 Task: Open Card Sales Call Preparation in Board Social Media Community Building and Engagement to Workspace Content Marketing and add a team member Softage.1@softage.net, a label Yellow, a checklist Travel Planning, an attachment from your google drive, a color Yellow and finally, add a card description 'Conduct team training session on new product' and a comment 'Let us approach this task with an open mind and be willing to take risks to think outside the box.'. Add a start date 'Jan 09, 1900' with a due date 'Jan 16, 1900'
Action: Mouse moved to (61, 281)
Screenshot: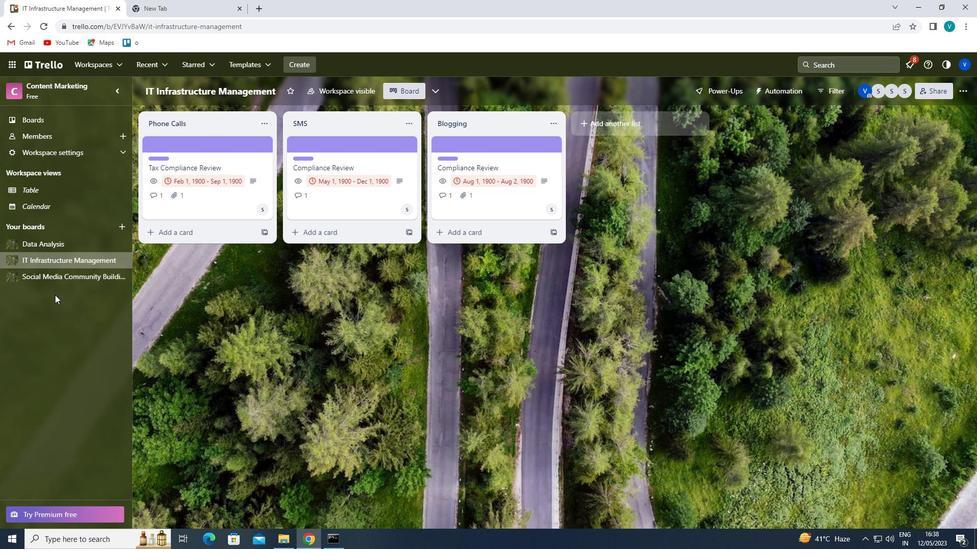 
Action: Mouse pressed left at (61, 281)
Screenshot: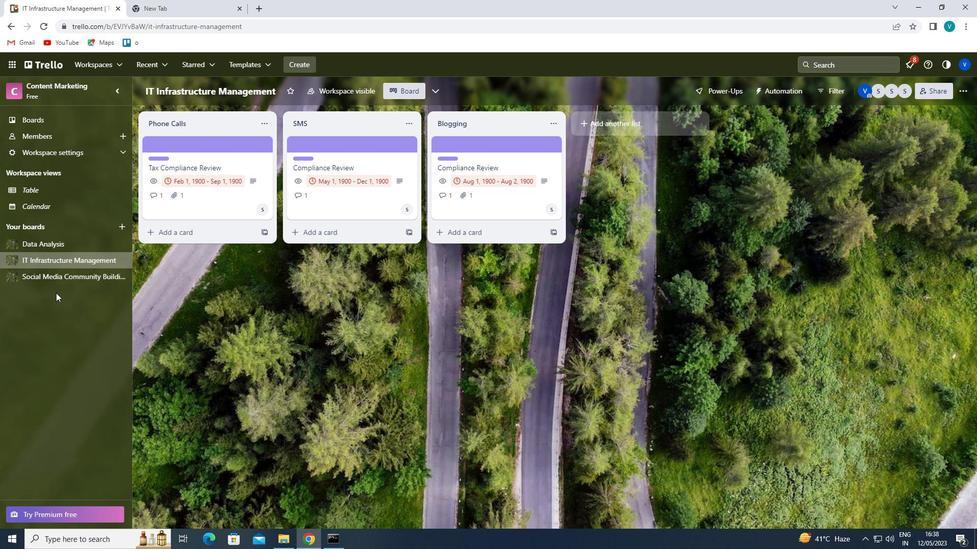 
Action: Mouse moved to (467, 147)
Screenshot: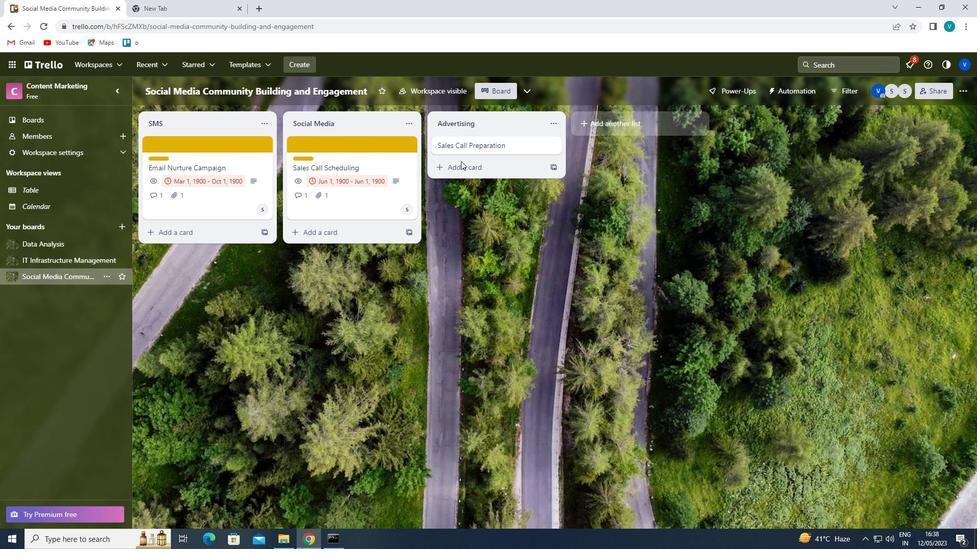 
Action: Mouse pressed left at (467, 147)
Screenshot: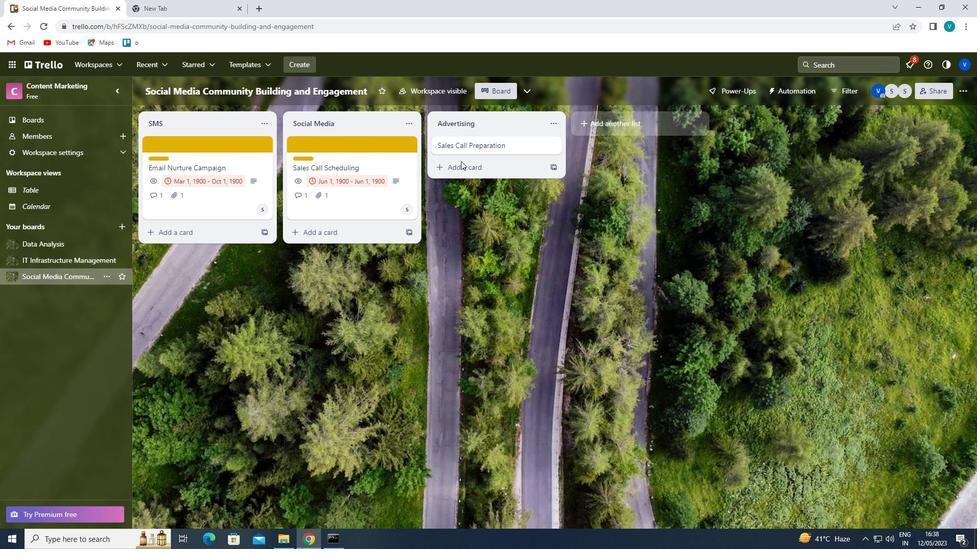 
Action: Mouse moved to (654, 182)
Screenshot: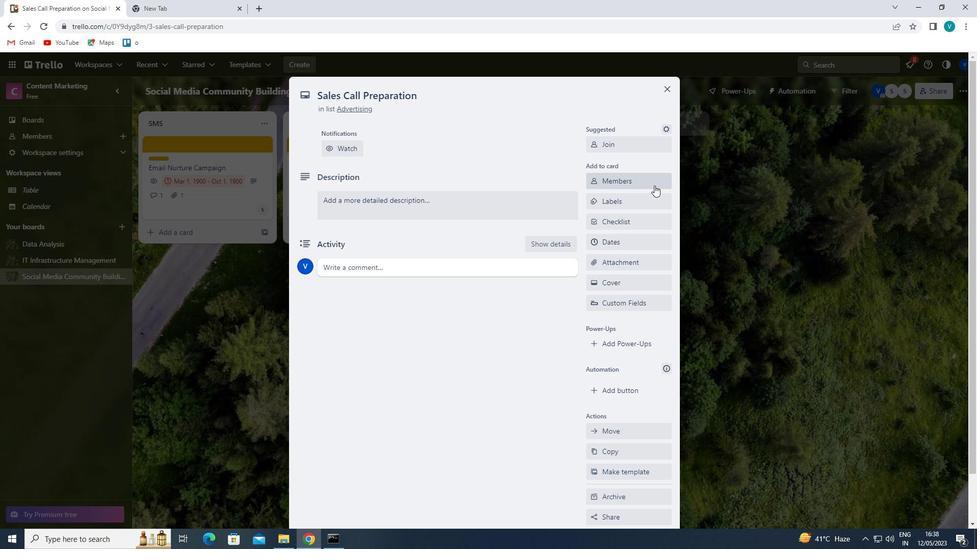 
Action: Mouse pressed left at (654, 182)
Screenshot: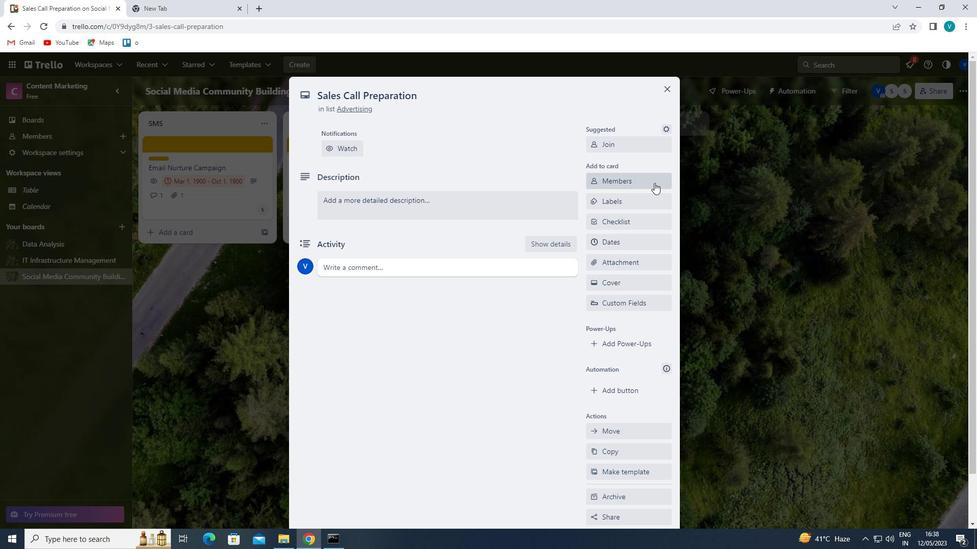 
Action: Mouse moved to (642, 229)
Screenshot: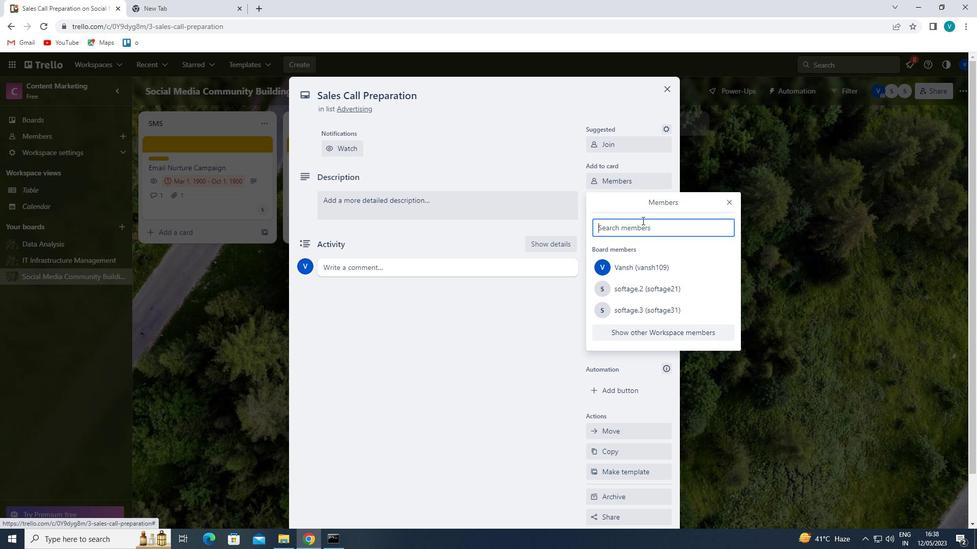 
Action: Mouse pressed left at (642, 229)
Screenshot: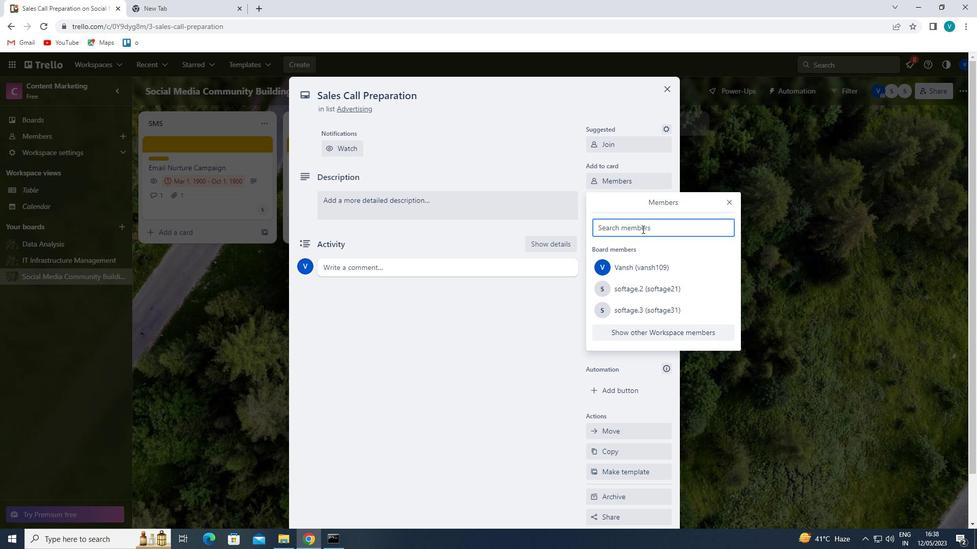 
Action: Key pressed <Key.shift>SOFTAGE
Screenshot: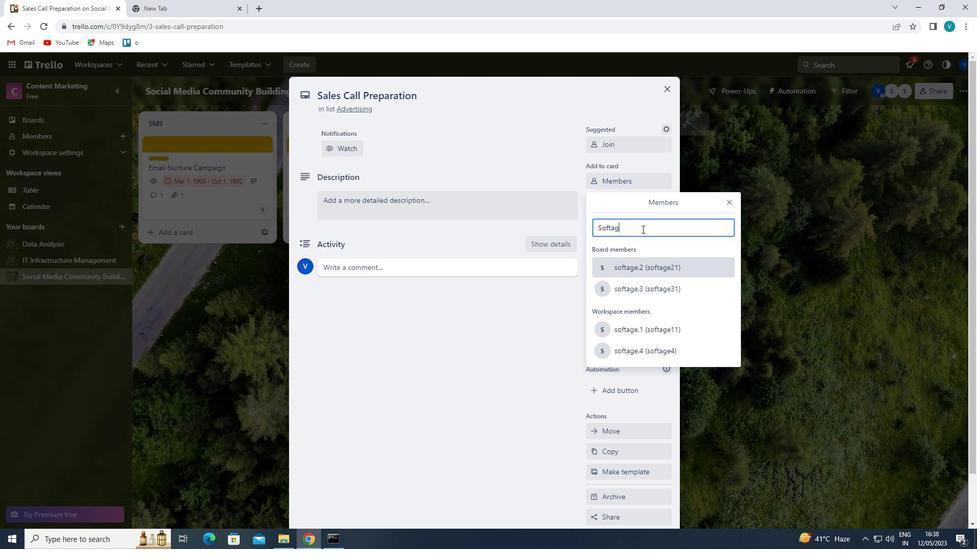 
Action: Mouse moved to (637, 330)
Screenshot: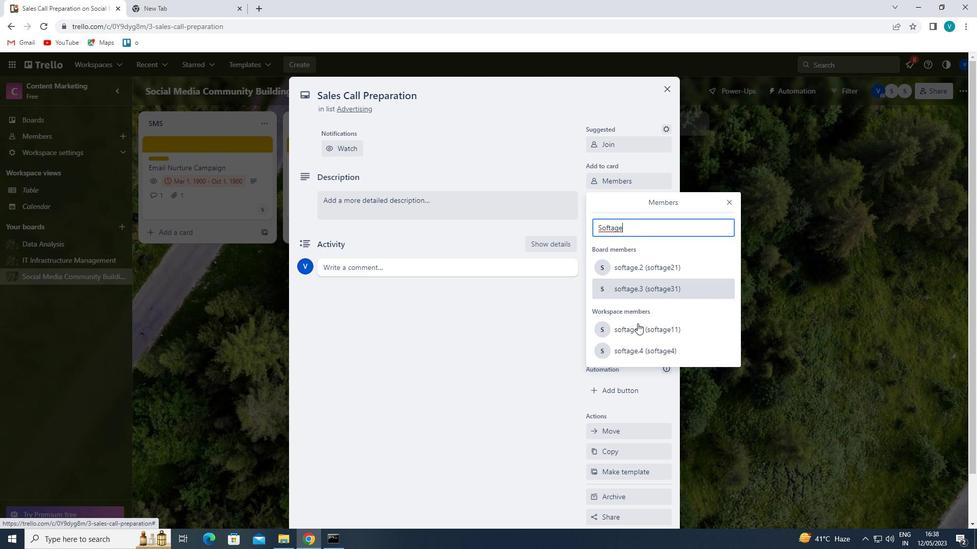 
Action: Mouse pressed left at (637, 330)
Screenshot: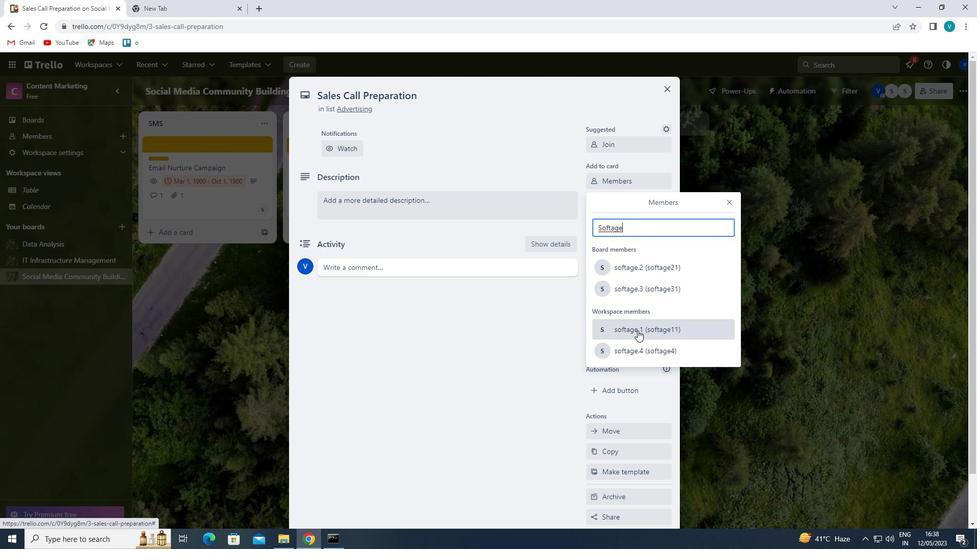 
Action: Mouse moved to (732, 199)
Screenshot: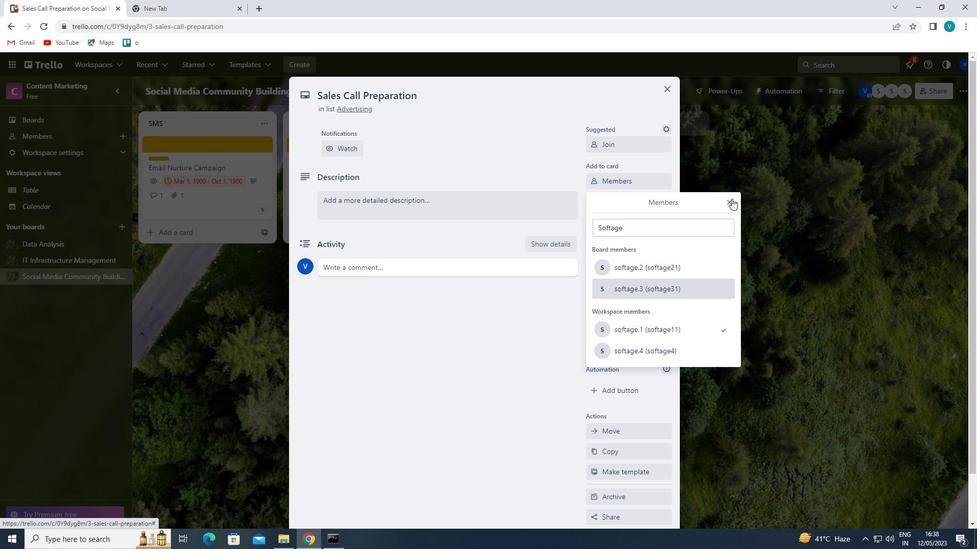 
Action: Mouse pressed left at (732, 199)
Screenshot: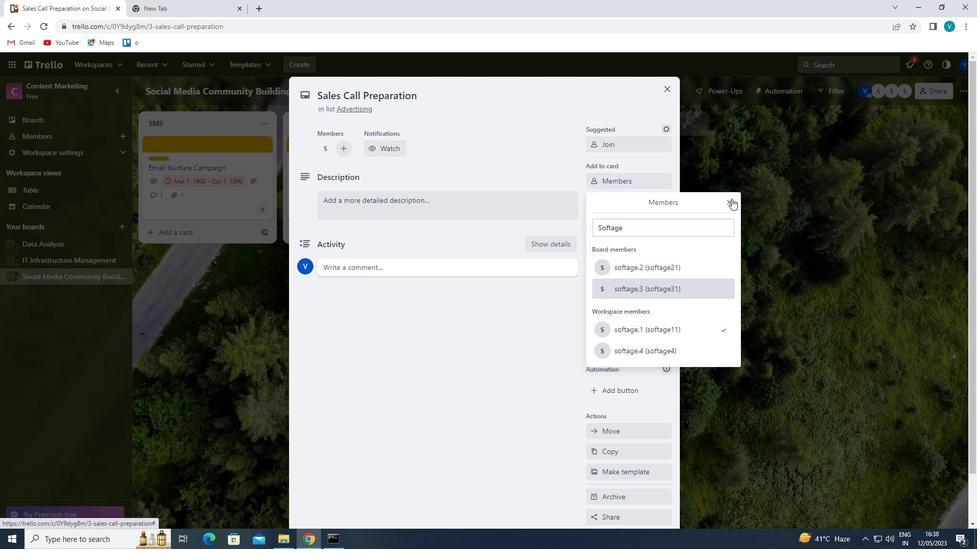 
Action: Mouse moved to (635, 204)
Screenshot: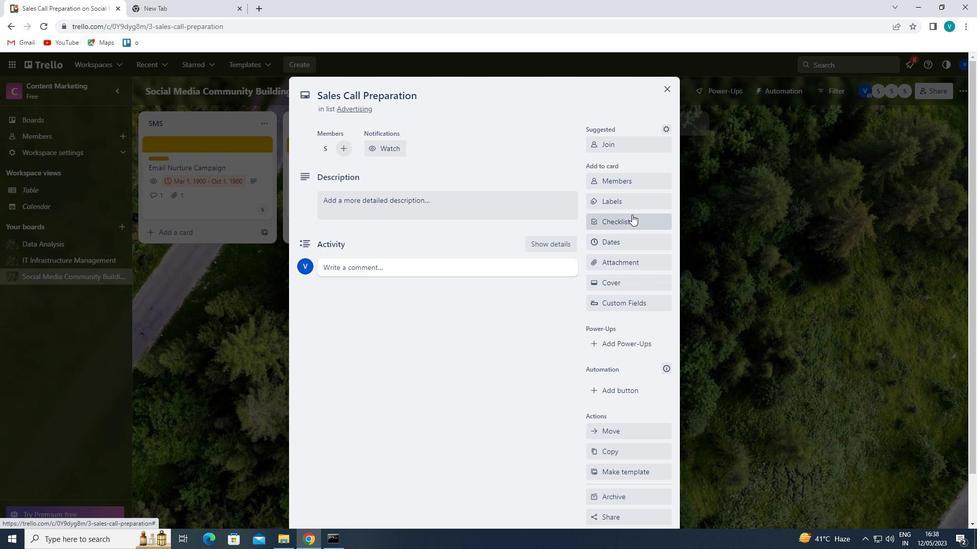 
Action: Mouse pressed left at (635, 204)
Screenshot: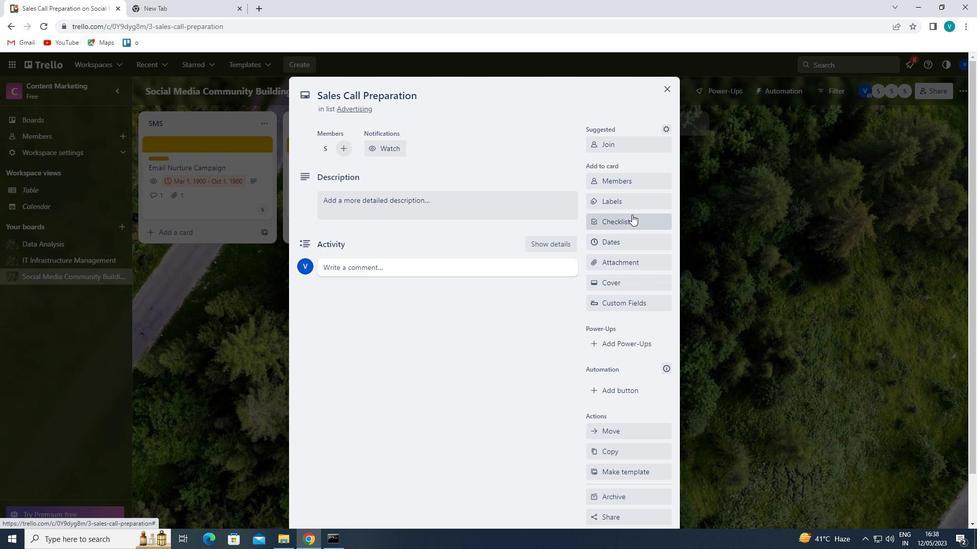 
Action: Mouse moved to (629, 297)
Screenshot: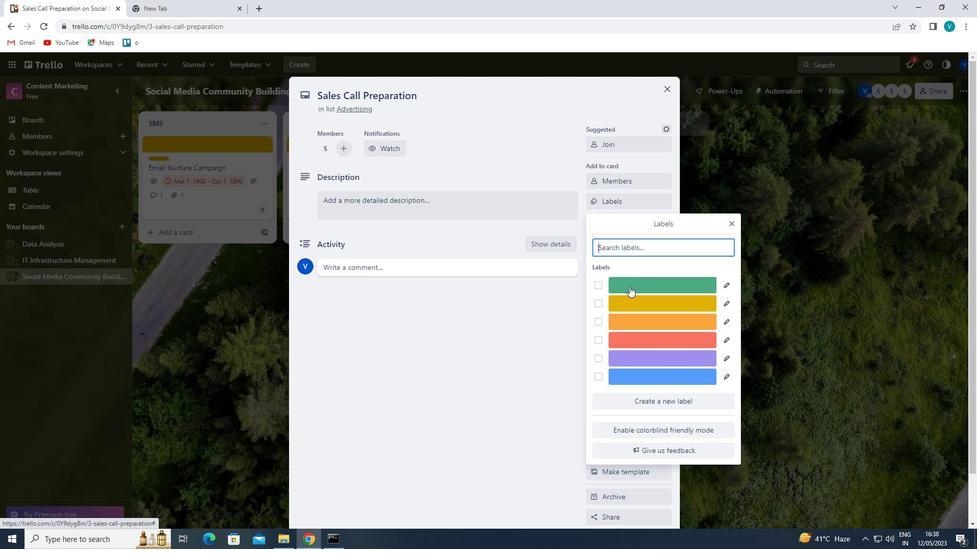 
Action: Mouse pressed left at (629, 297)
Screenshot: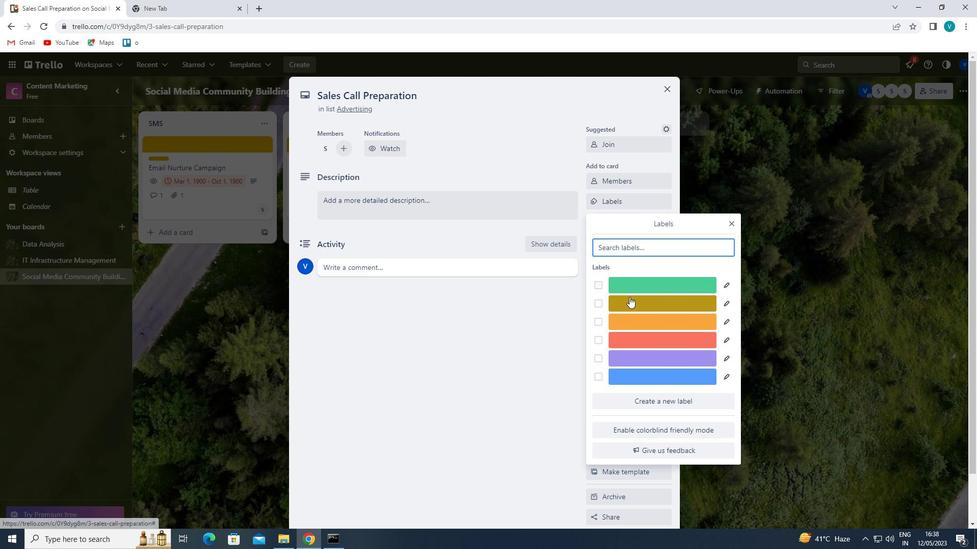 
Action: Mouse moved to (732, 223)
Screenshot: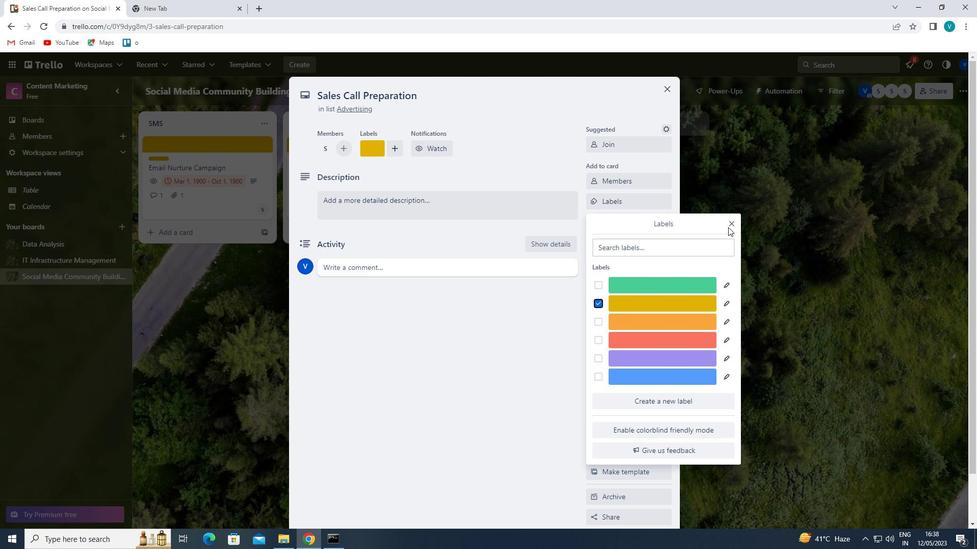 
Action: Mouse pressed left at (732, 223)
Screenshot: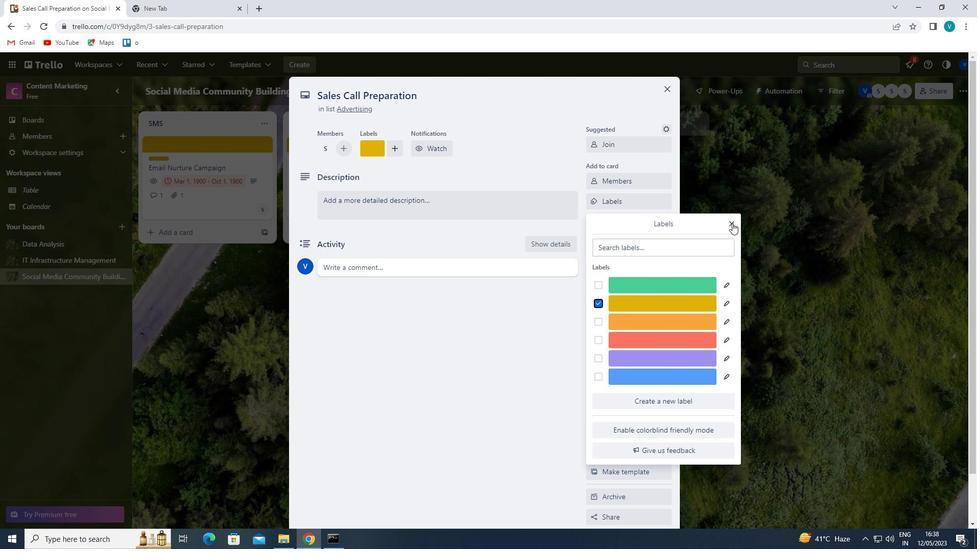 
Action: Mouse moved to (633, 225)
Screenshot: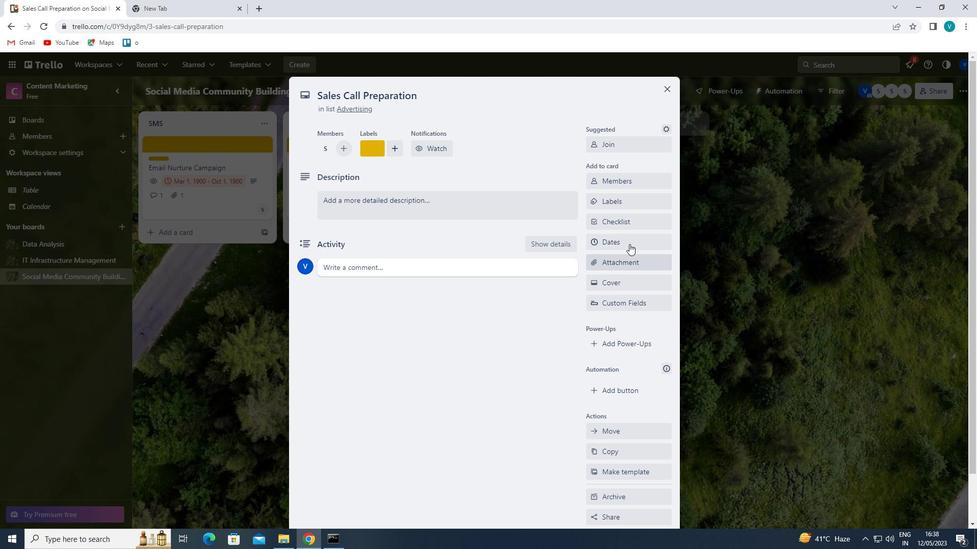 
Action: Mouse pressed left at (633, 225)
Screenshot: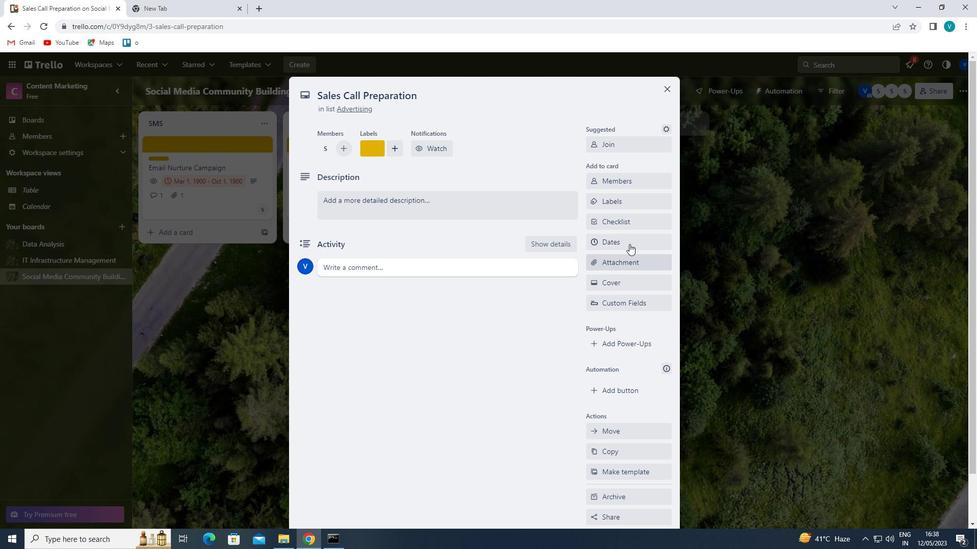 
Action: Mouse moved to (637, 239)
Screenshot: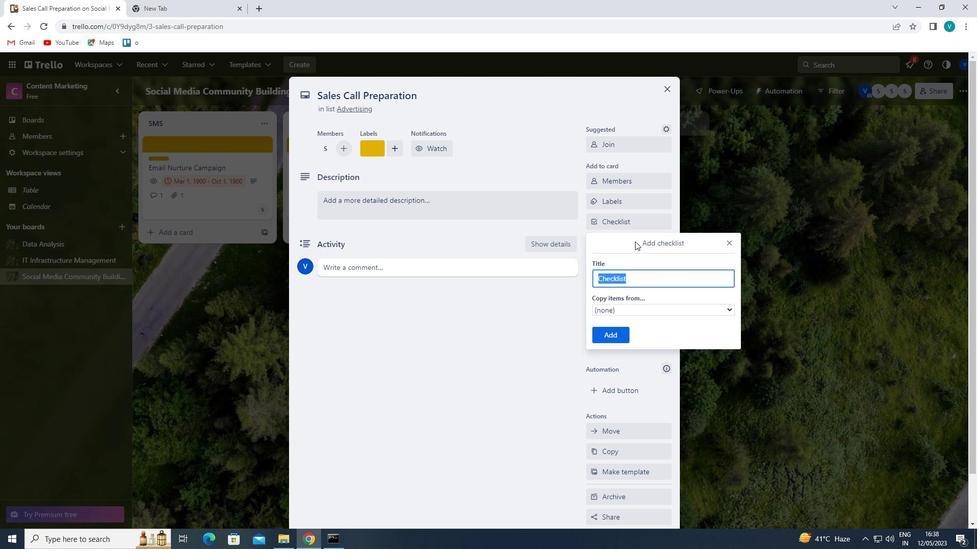 
Action: Key pressed <Key.shift>TRAVE
Screenshot: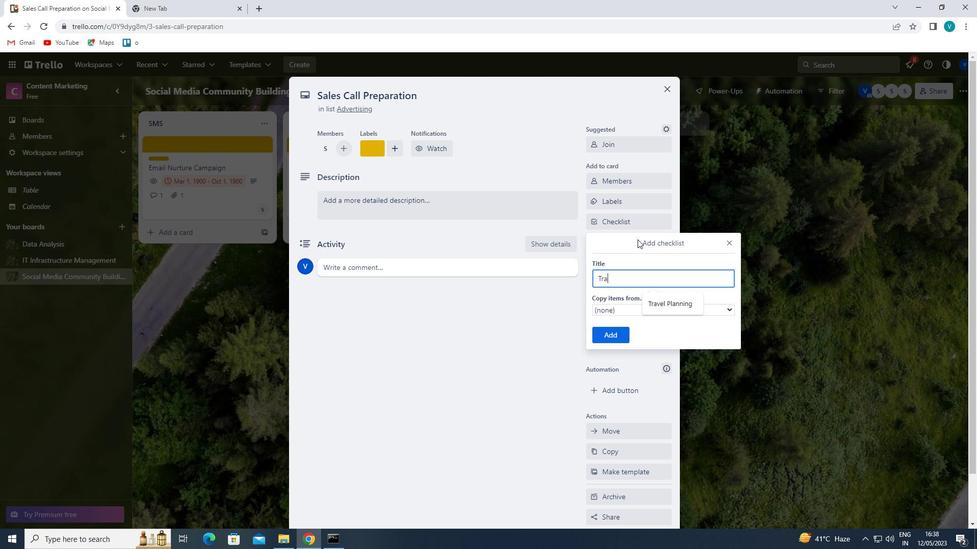
Action: Mouse moved to (658, 302)
Screenshot: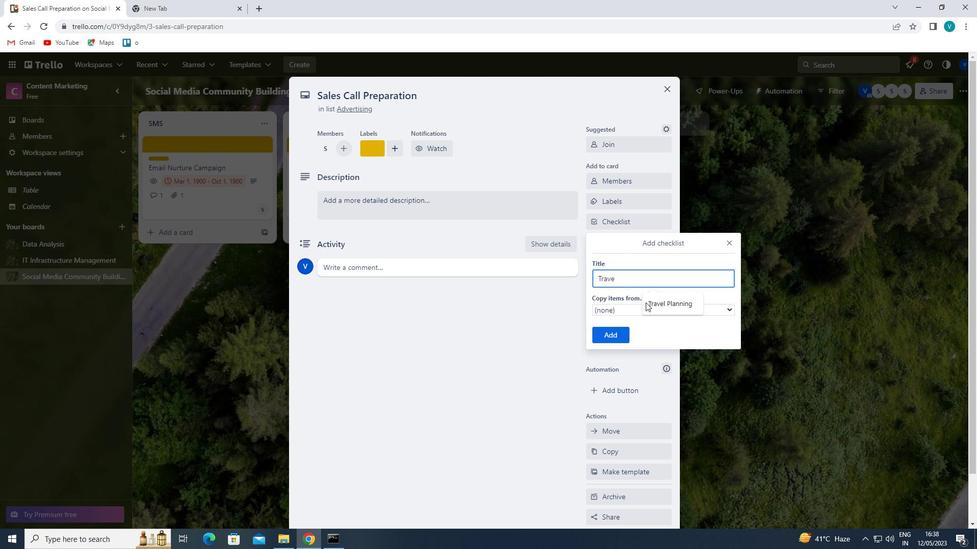 
Action: Mouse pressed left at (658, 302)
Screenshot: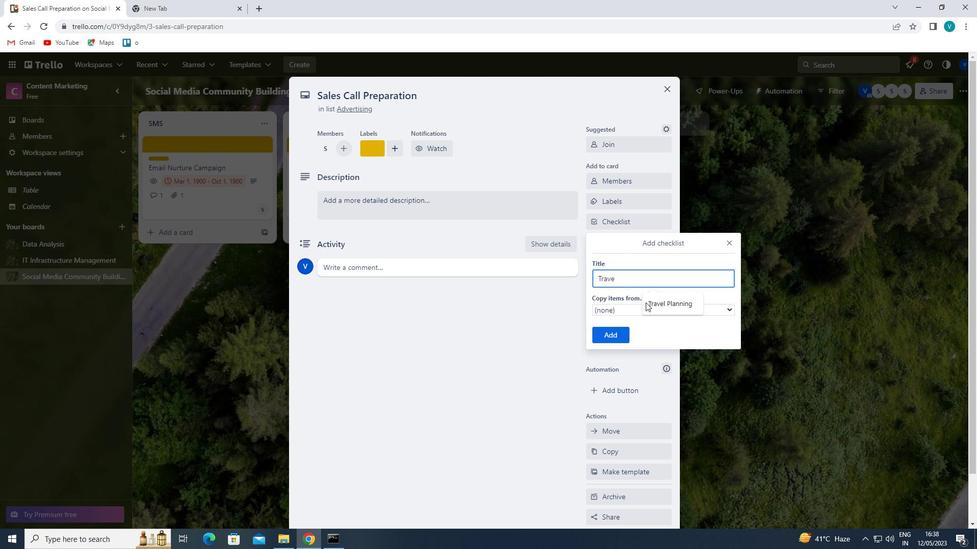
Action: Mouse moved to (621, 334)
Screenshot: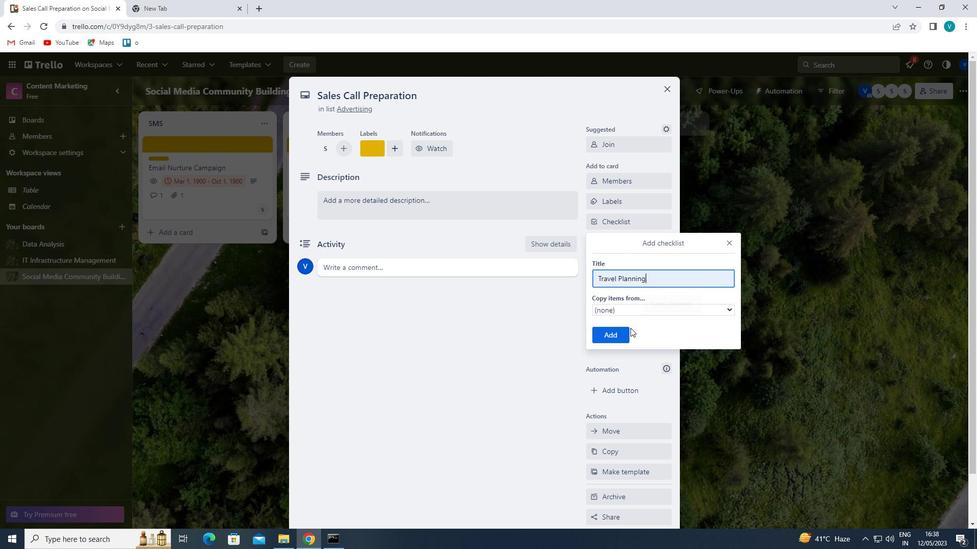 
Action: Mouse pressed left at (621, 334)
Screenshot: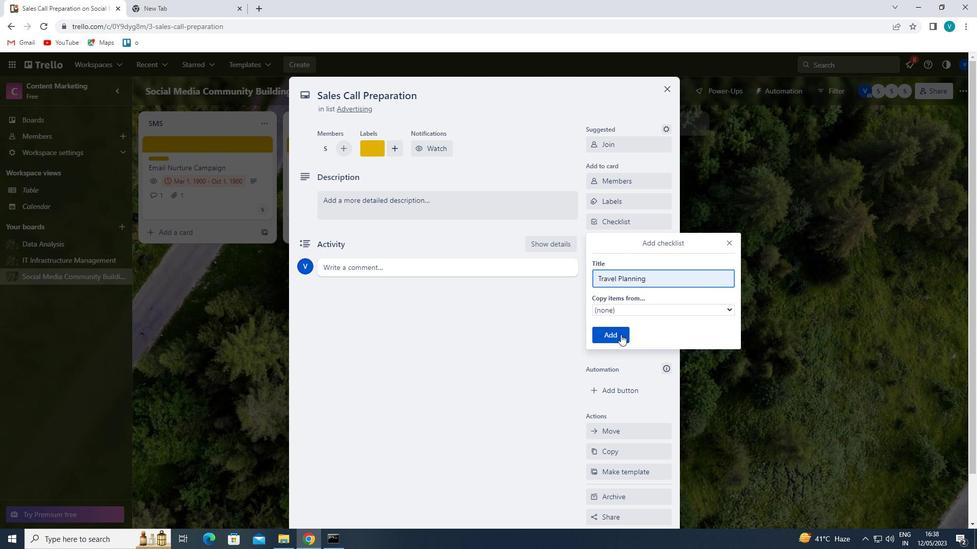 
Action: Mouse moved to (628, 265)
Screenshot: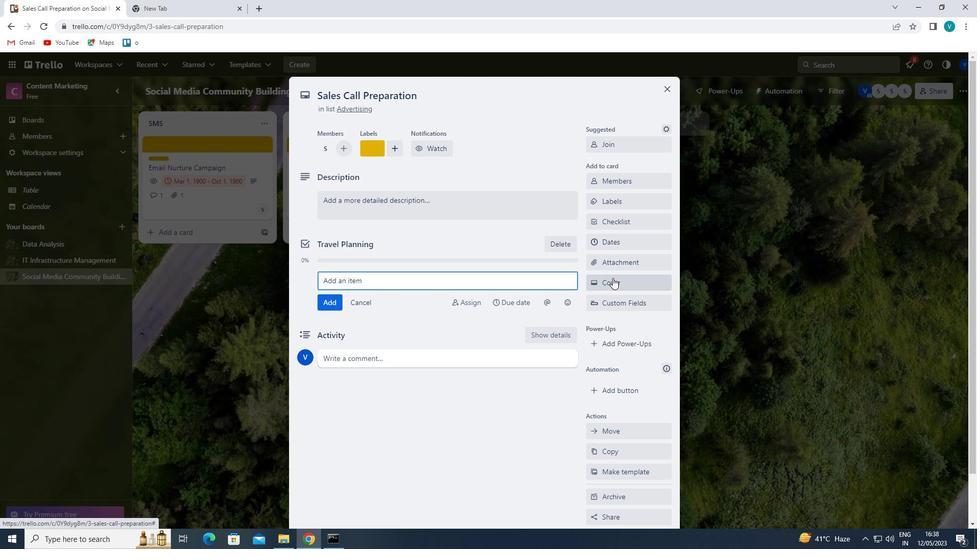 
Action: Mouse pressed left at (628, 265)
Screenshot: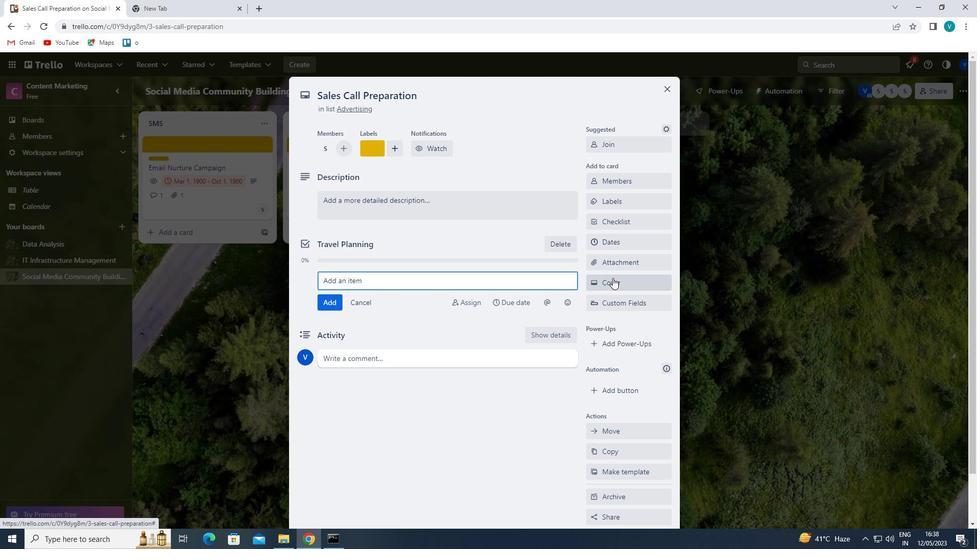
Action: Mouse moved to (621, 341)
Screenshot: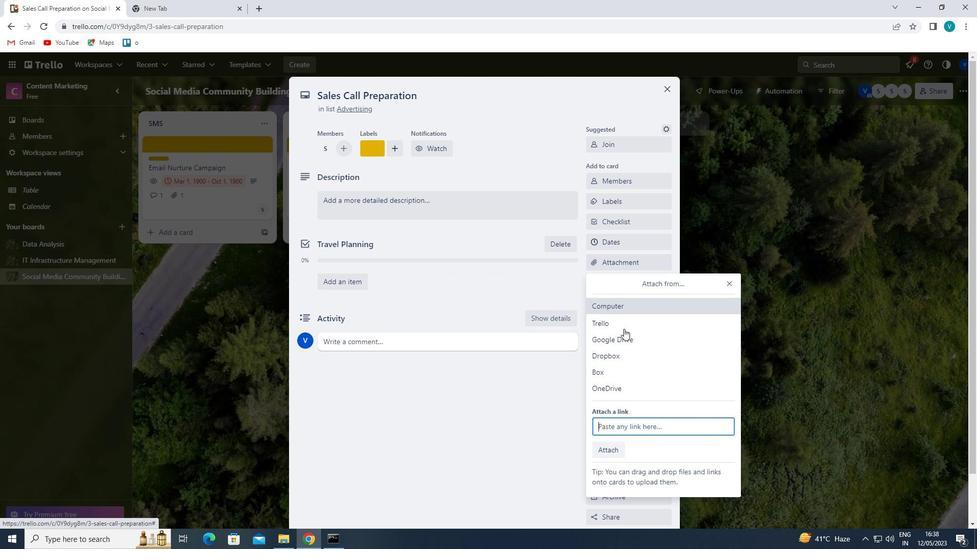 
Action: Mouse pressed left at (621, 341)
Screenshot: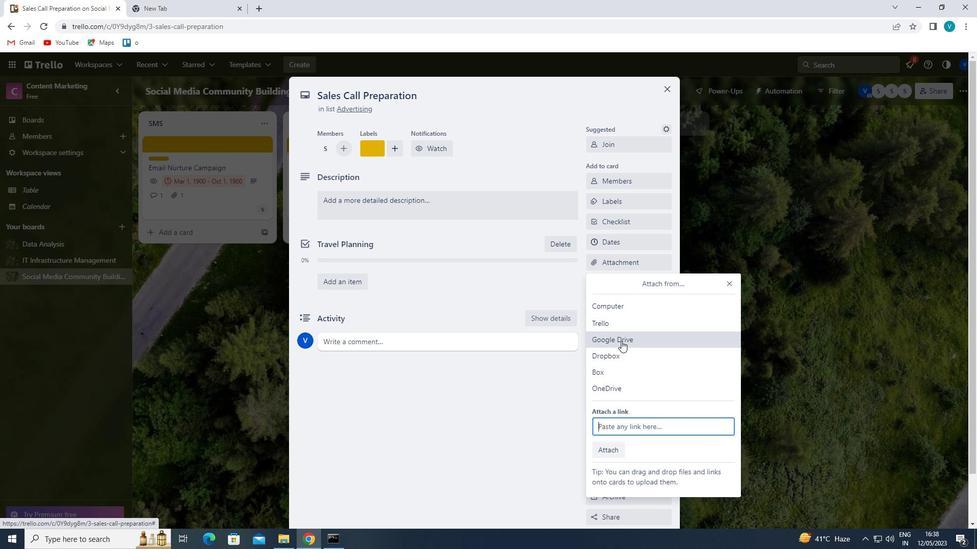 
Action: Mouse moved to (557, 277)
Screenshot: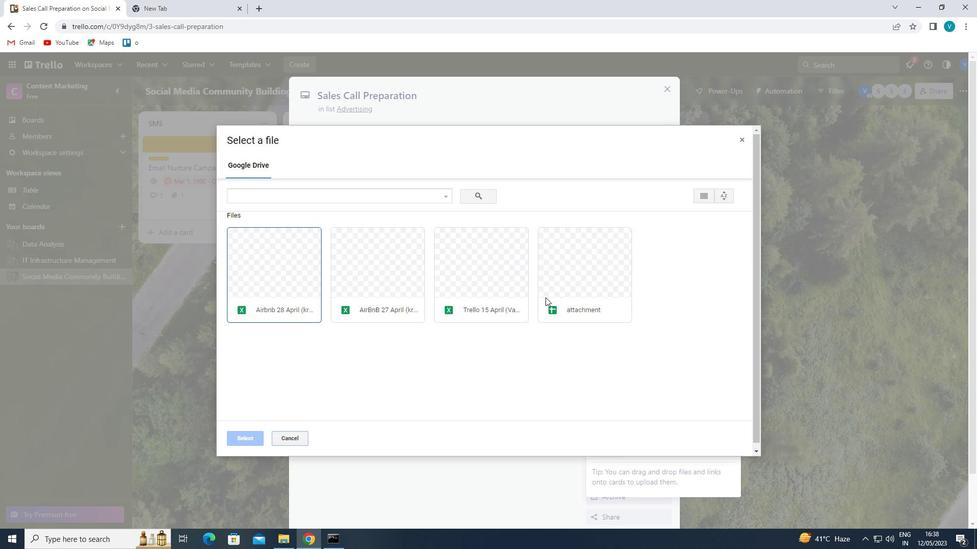 
Action: Mouse pressed left at (557, 277)
Screenshot: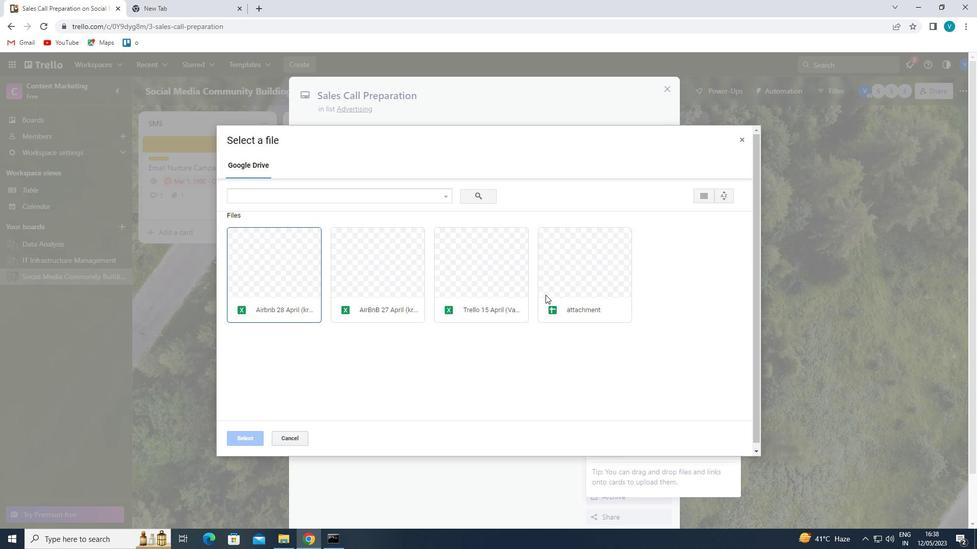 
Action: Mouse moved to (253, 434)
Screenshot: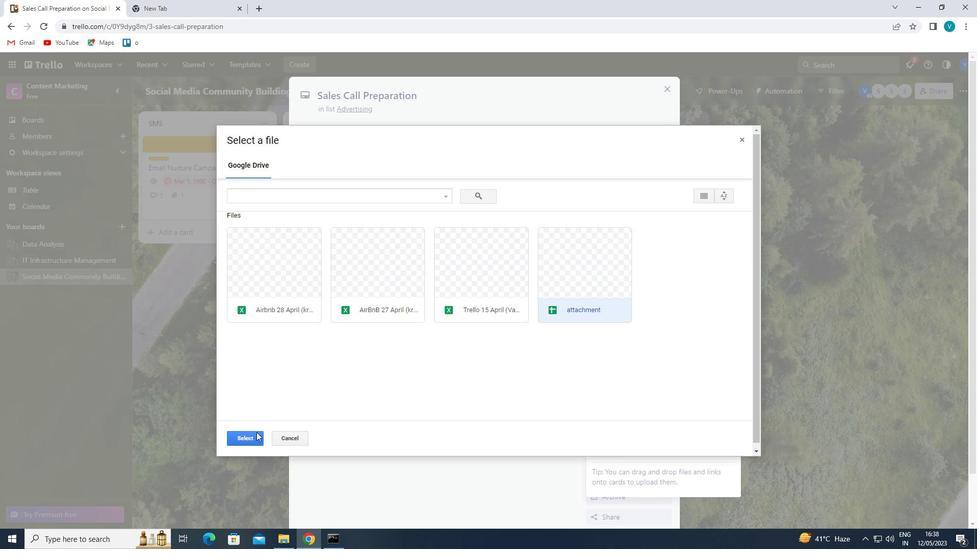 
Action: Mouse pressed left at (253, 434)
Screenshot: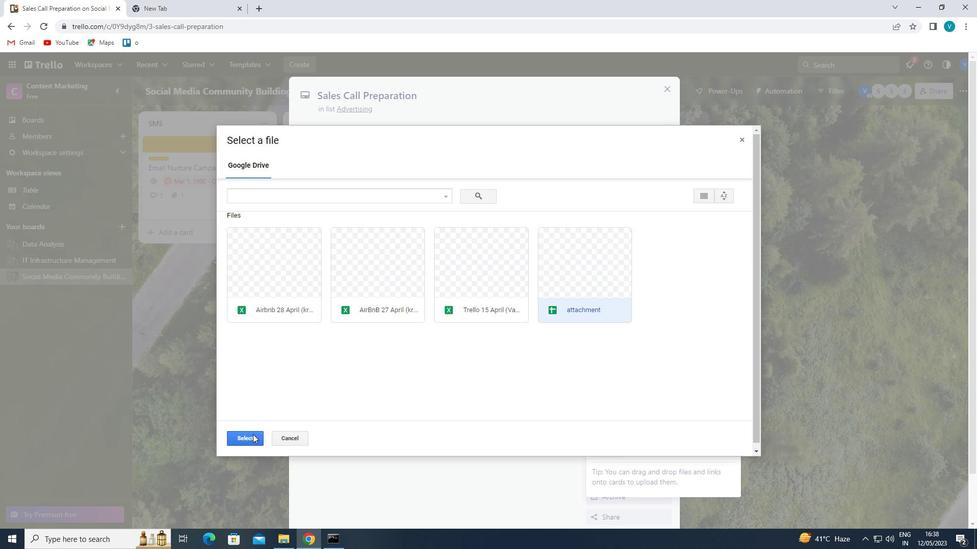 
Action: Mouse moved to (619, 284)
Screenshot: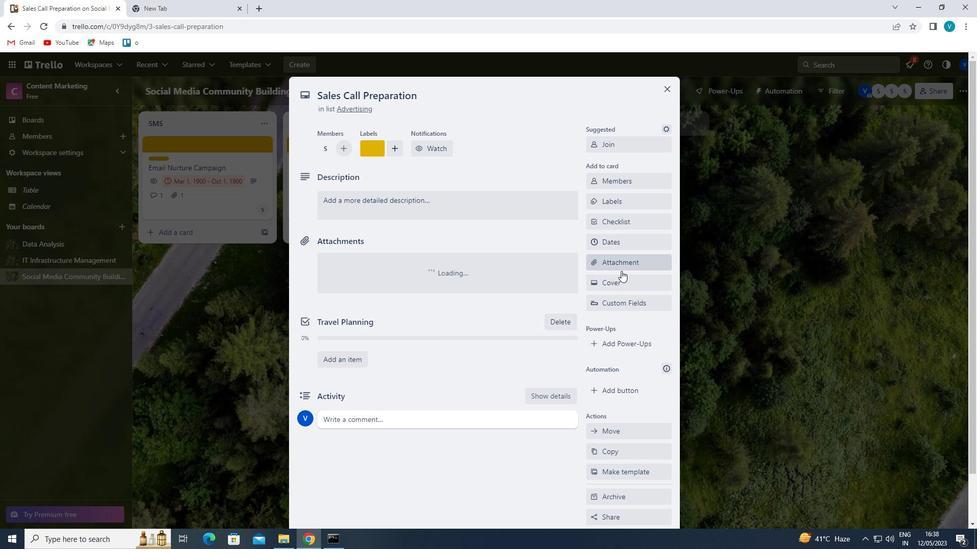 
Action: Mouse pressed left at (619, 284)
Screenshot: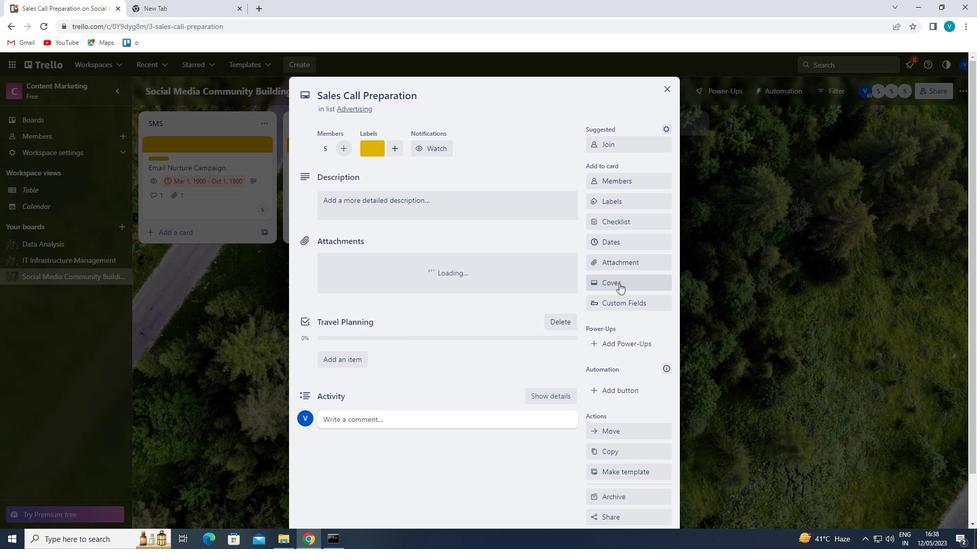 
Action: Mouse moved to (634, 326)
Screenshot: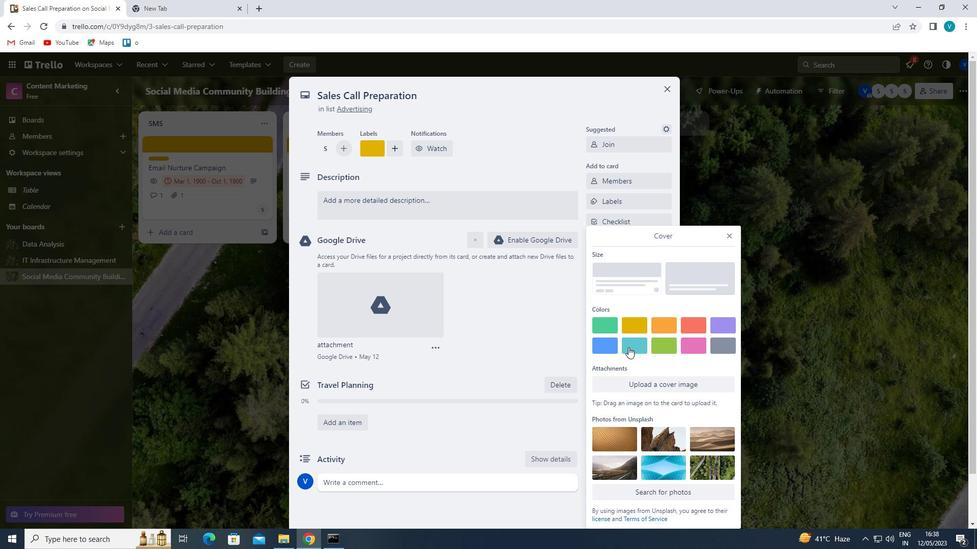 
Action: Mouse pressed left at (634, 326)
Screenshot: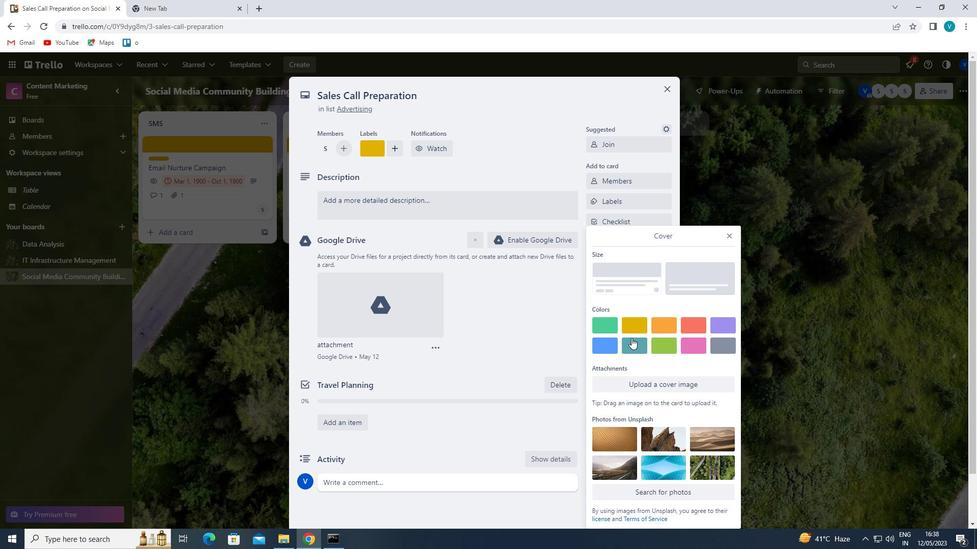 
Action: Mouse moved to (728, 217)
Screenshot: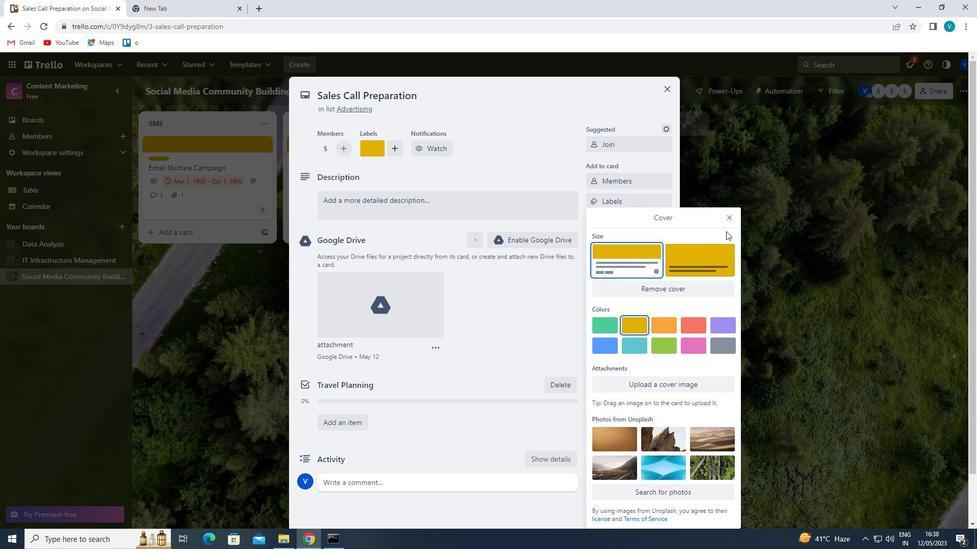 
Action: Mouse pressed left at (728, 217)
Screenshot: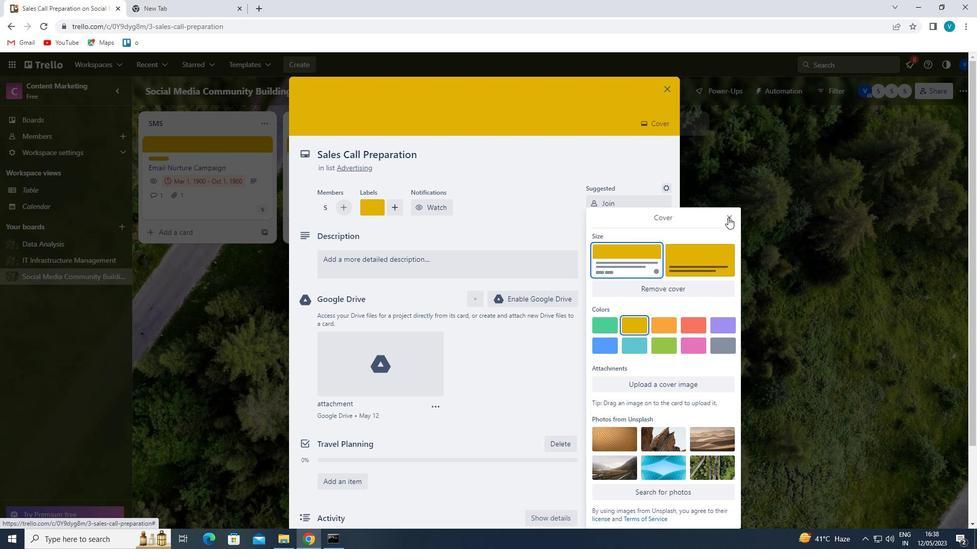 
Action: Mouse moved to (463, 259)
Screenshot: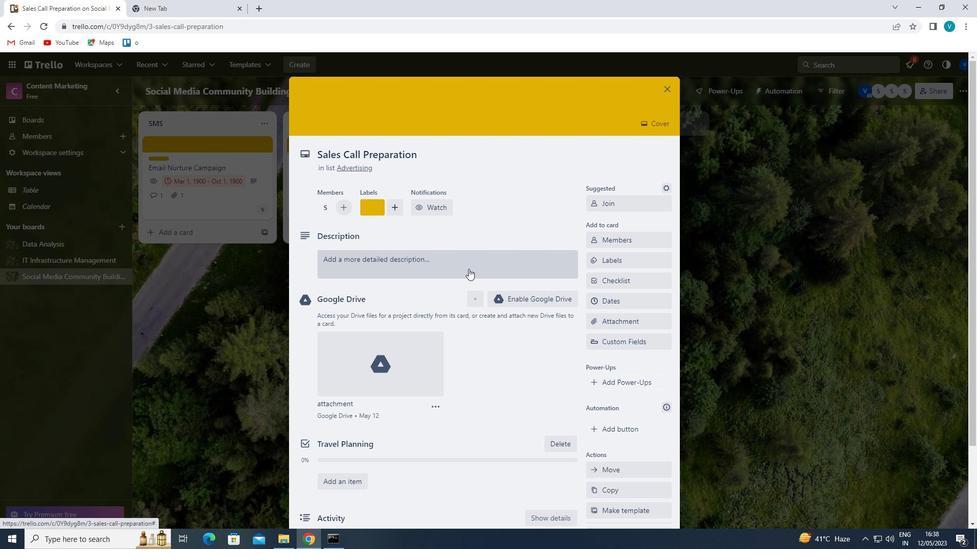 
Action: Mouse pressed left at (463, 259)
Screenshot: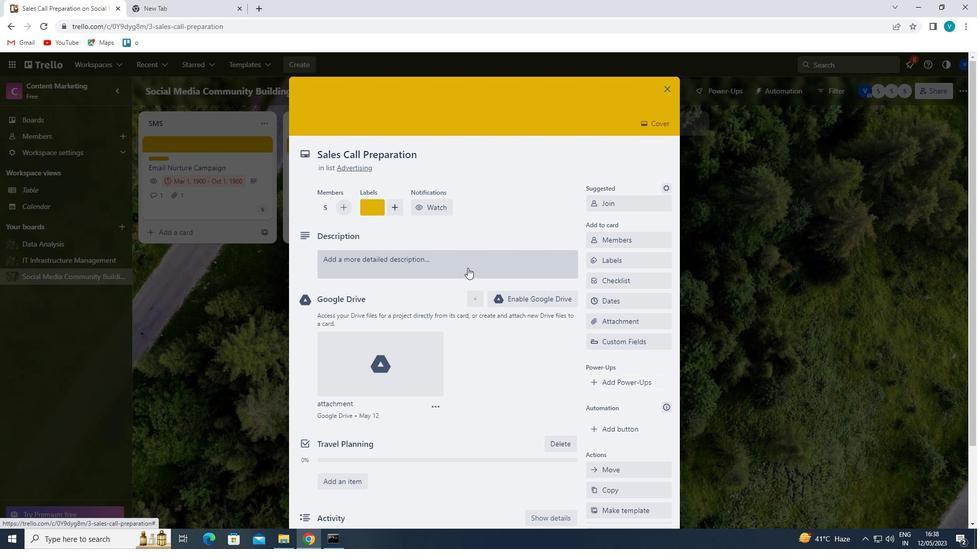 
Action: Key pressed '<Key.shift>CONDUCT<Key.space>TEAM<Key.space>TRAINING<Key.space>SESSION<Key.space>ON<Key.space>NEW<Key.space>PRODUCT<Key.space><Key.backspace>'
Screenshot: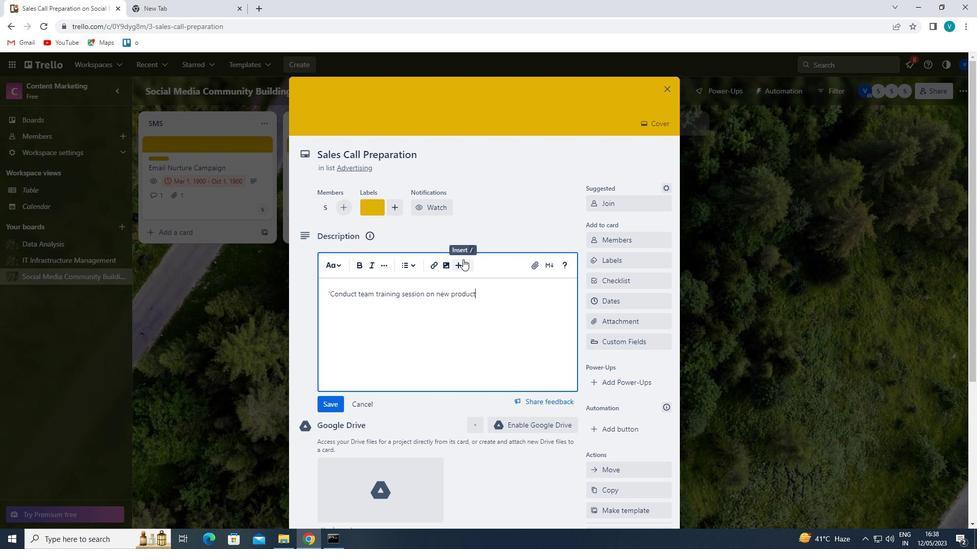 
Action: Mouse moved to (333, 399)
Screenshot: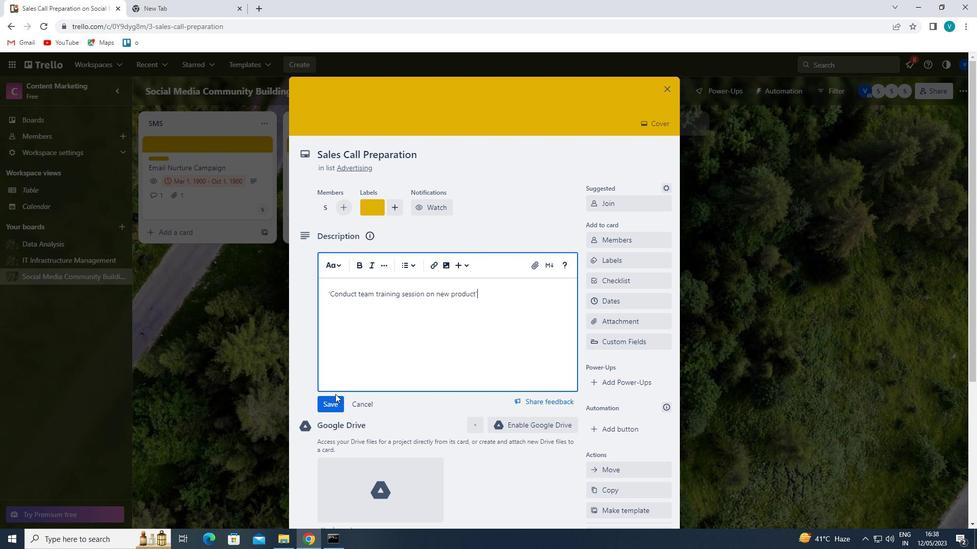 
Action: Mouse pressed left at (333, 399)
Screenshot: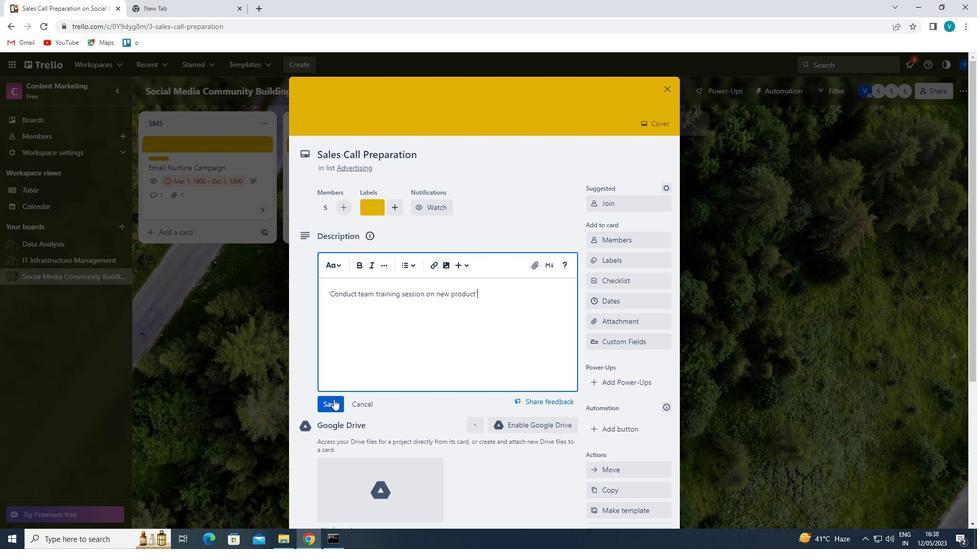 
Action: Mouse moved to (370, 392)
Screenshot: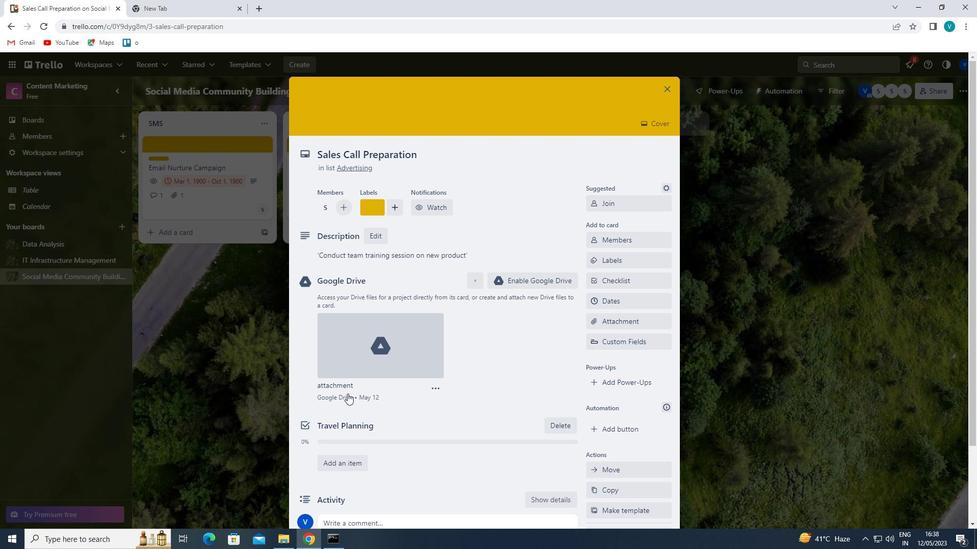 
Action: Mouse scrolled (370, 391) with delta (0, 0)
Screenshot: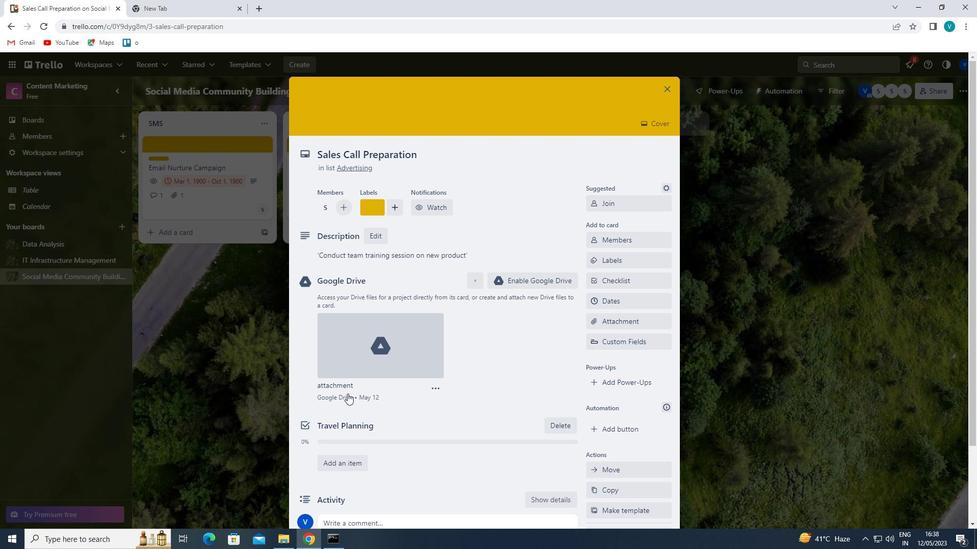 
Action: Mouse moved to (371, 392)
Screenshot: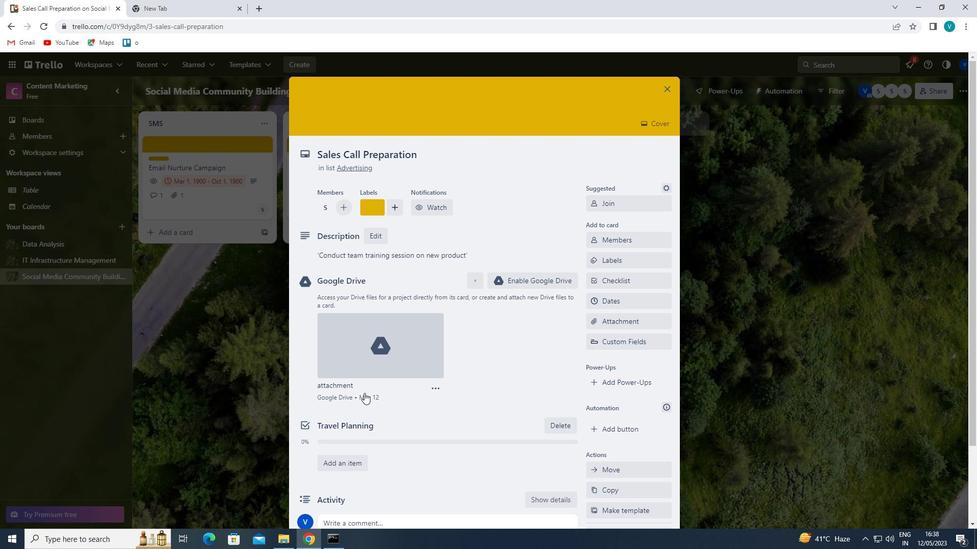 
Action: Mouse scrolled (371, 391) with delta (0, 0)
Screenshot: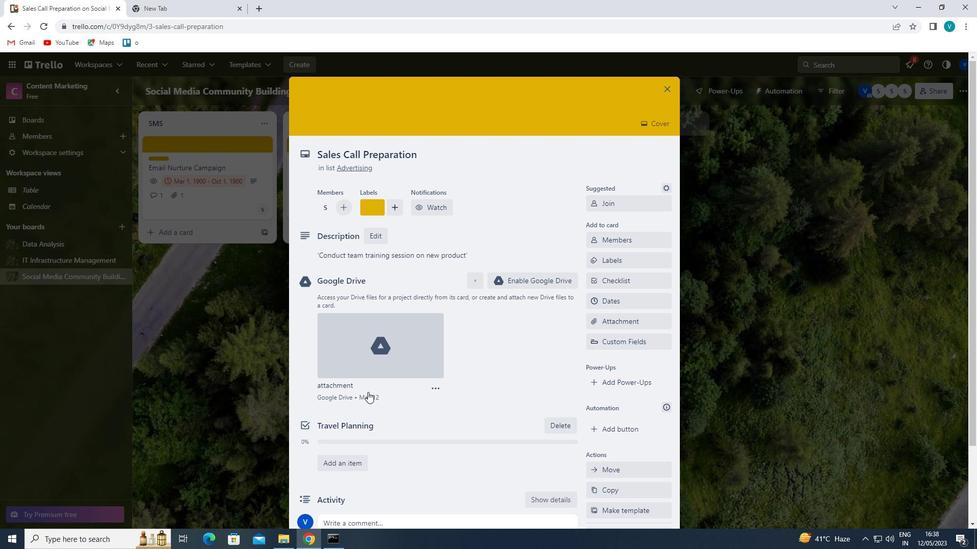 
Action: Mouse moved to (377, 431)
Screenshot: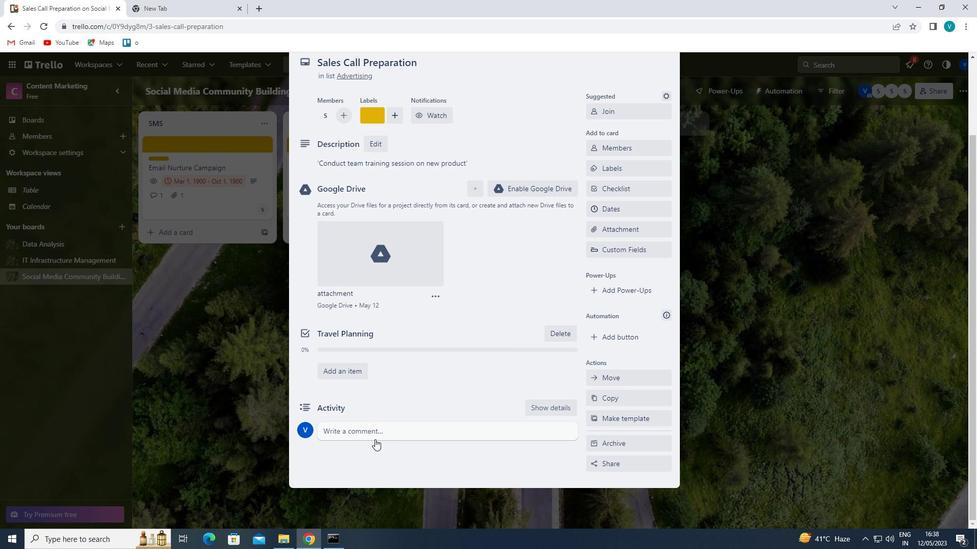 
Action: Mouse pressed left at (377, 431)
Screenshot: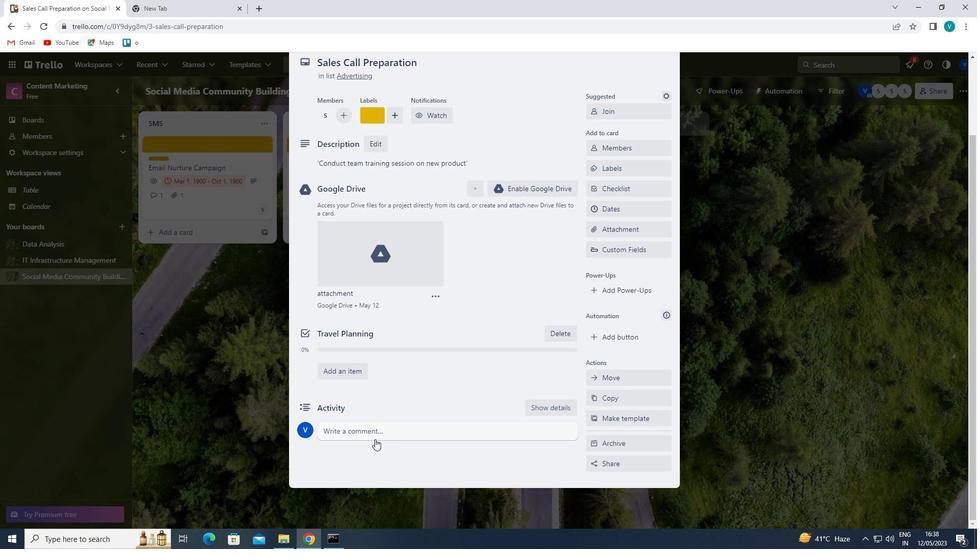 
Action: Key pressed '<Key.shift>LET<Key.space>US<Key.space>APPROACH<Key.space>THIS<Key.space>TASK<Key.space>WITH<Key.space>AN<Key.space>OPEN<Key.space>MIND<Key.space>AND<Key.space>BE<Key.space>WILLING<Key.space>TO<Key.space>TAKER<Key.space><Key.backspace><Key.backspace><Key.space>RIAKS<Key.space><Key.backspace><Key.backspace><Key.backspace><Key.backspace>SK<Key.space>STO<Key.space>THINK<Key.space><Key.backspace>
Screenshot: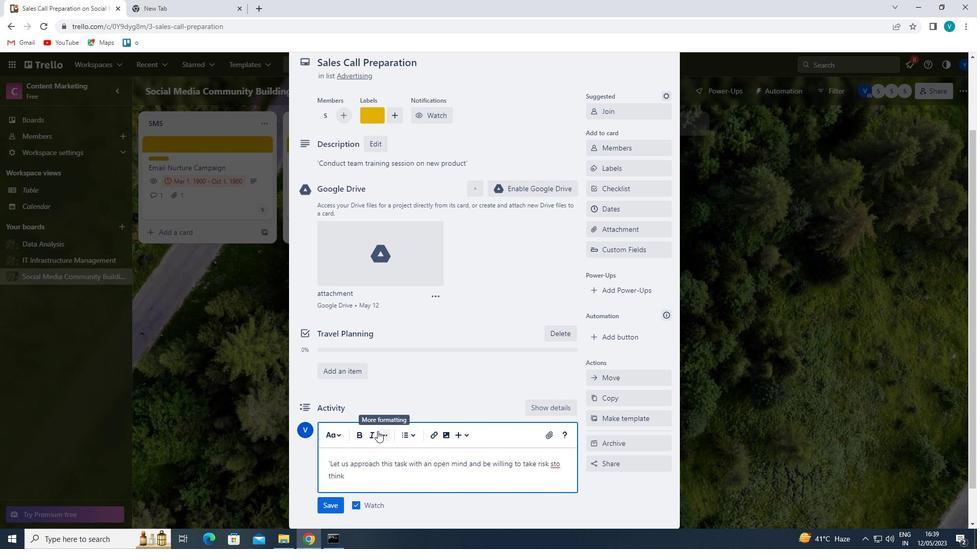 
Action: Mouse moved to (551, 465)
Screenshot: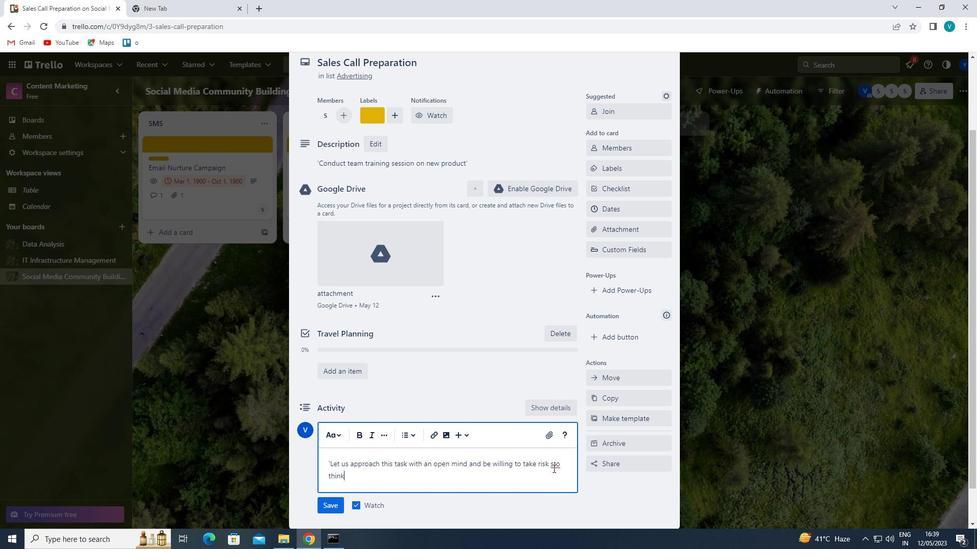 
Action: Mouse pressed left at (551, 465)
Screenshot: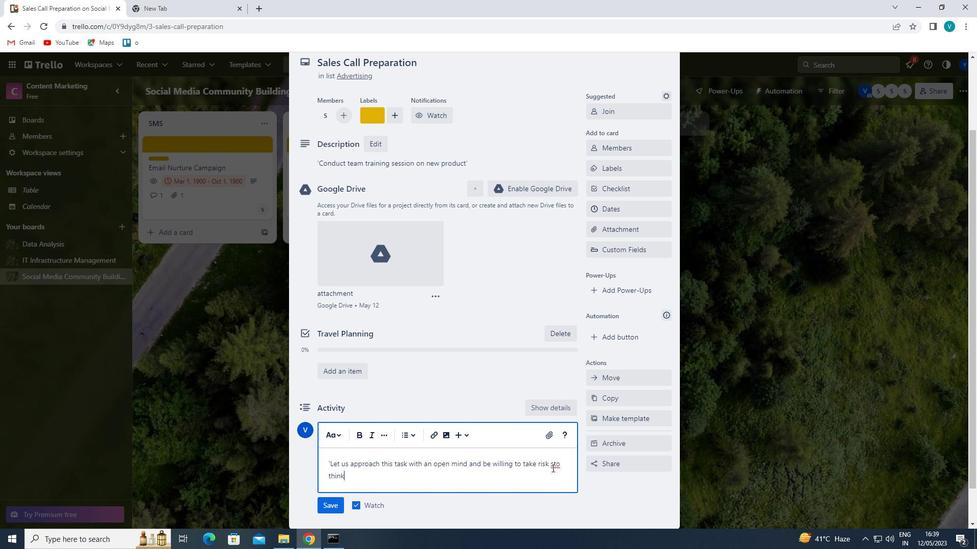 
Action: Mouse moved to (551, 472)
Screenshot: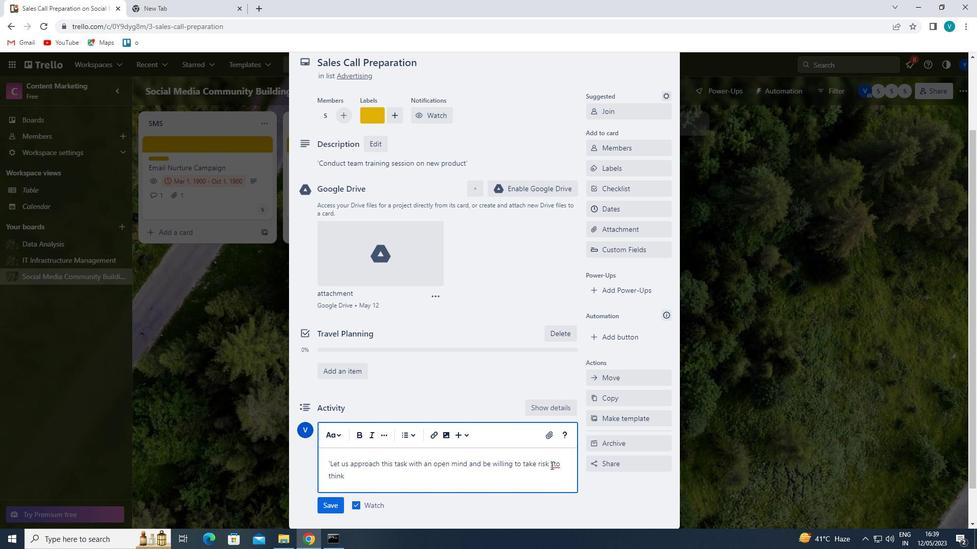 
Action: Key pressed <Key.backspace><Key.right><Key.space>
Screenshot: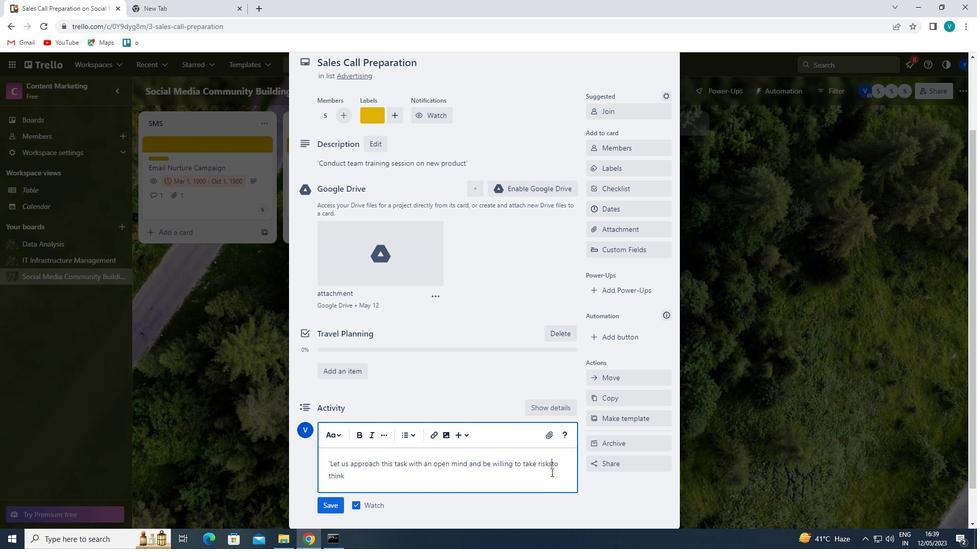 
Action: Mouse moved to (387, 479)
Screenshot: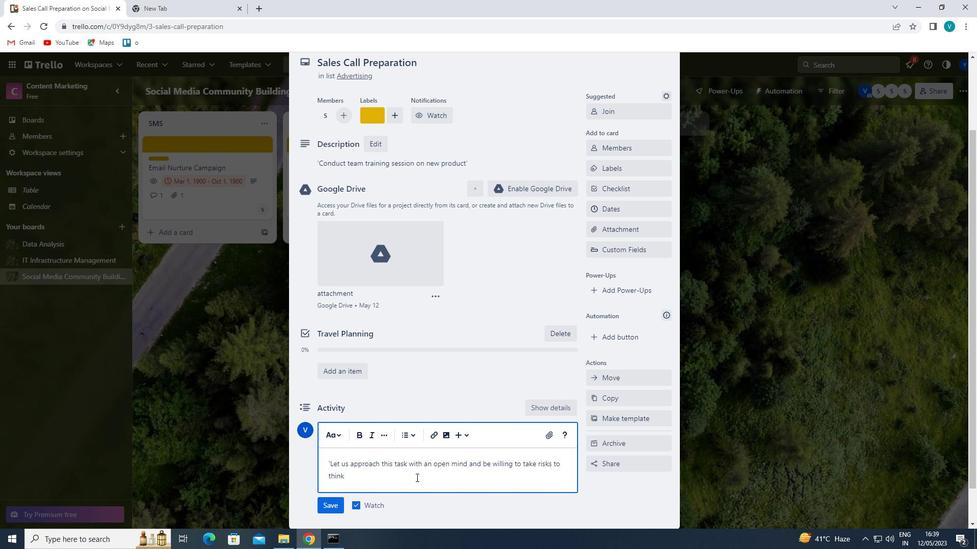 
Action: Mouse pressed left at (387, 479)
Screenshot: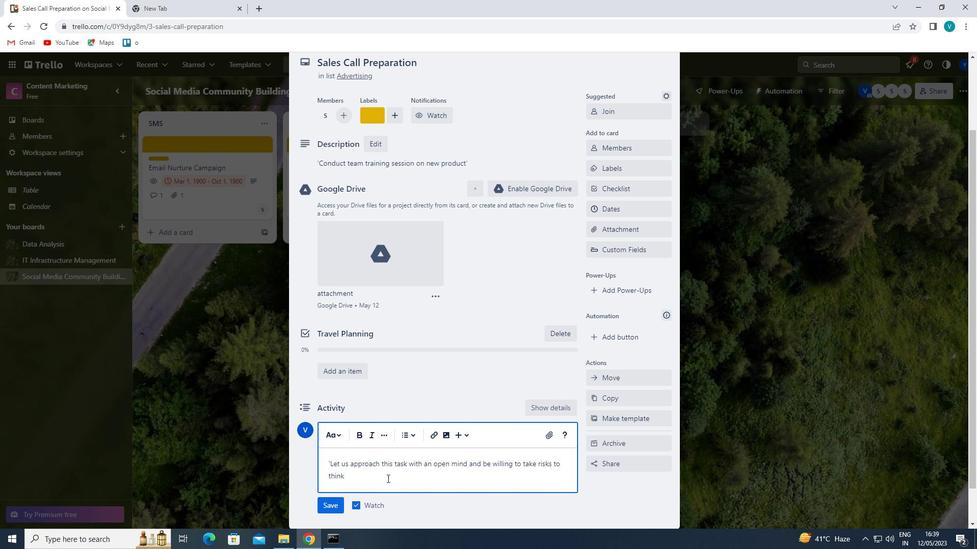 
Action: Key pressed <Key.space>OUTSIDE<Key.space>TH<Key.space>E<Key.backspace><Key.backspace>E<Key.space>BOX.'
Screenshot: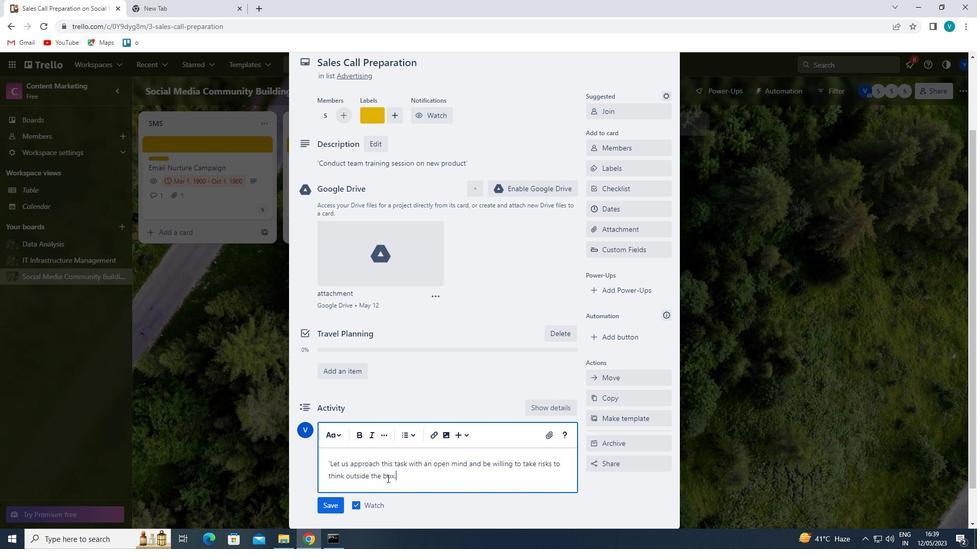 
Action: Mouse moved to (331, 506)
Screenshot: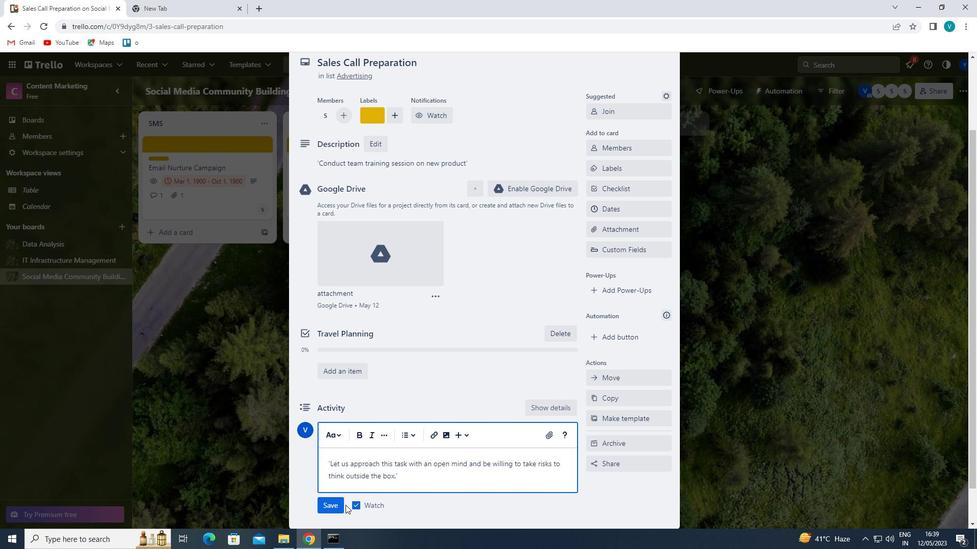 
Action: Mouse pressed left at (331, 506)
Screenshot: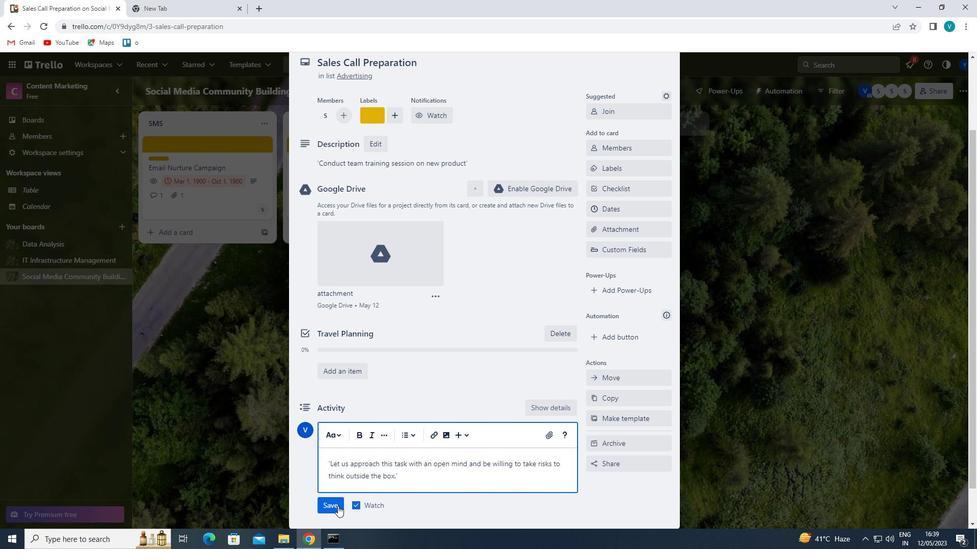 
Action: Mouse moved to (644, 205)
Screenshot: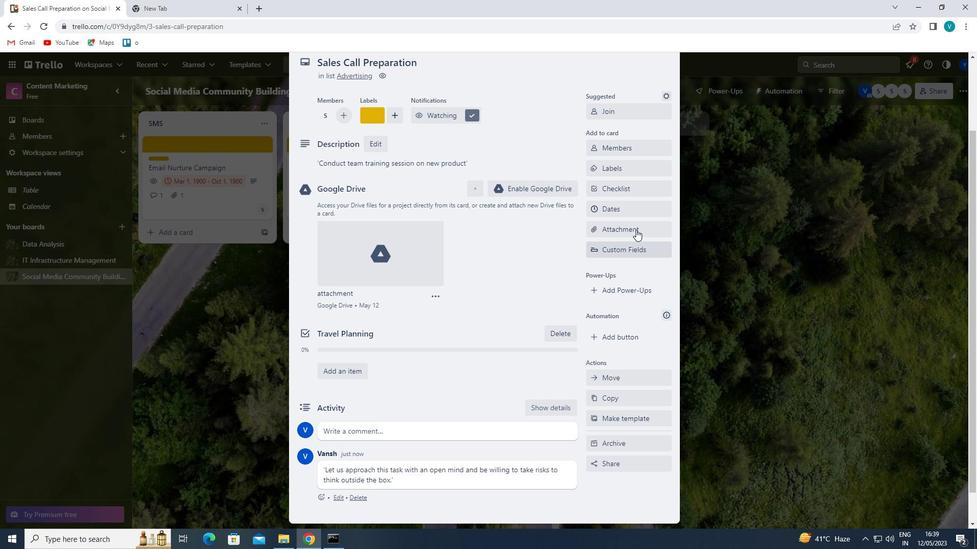 
Action: Mouse pressed left at (644, 205)
Screenshot: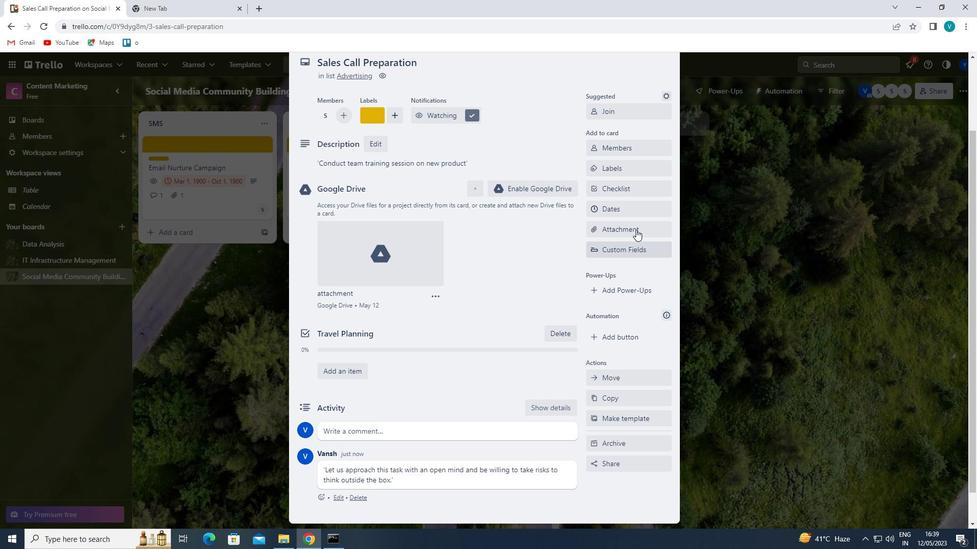 
Action: Mouse moved to (597, 271)
Screenshot: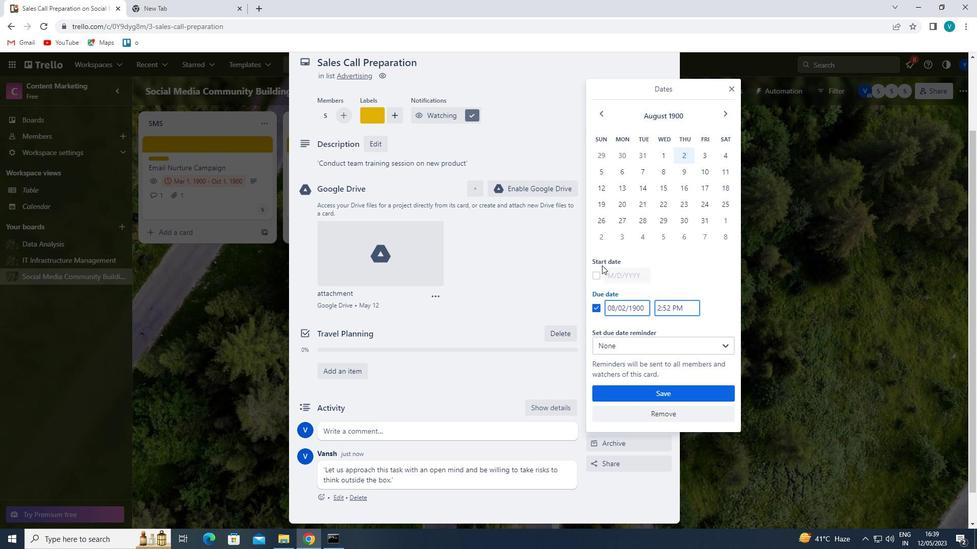 
Action: Mouse pressed left at (597, 271)
Screenshot: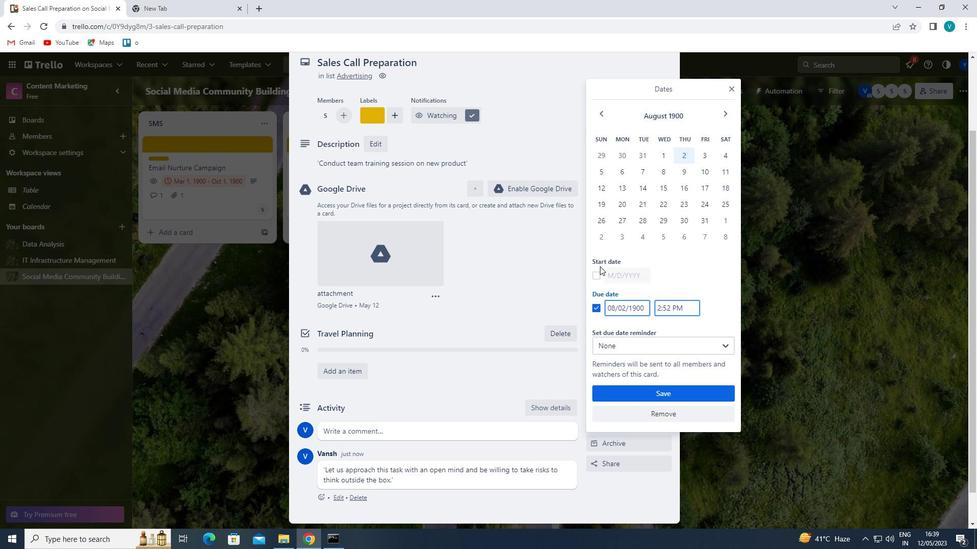 
Action: Mouse moved to (612, 274)
Screenshot: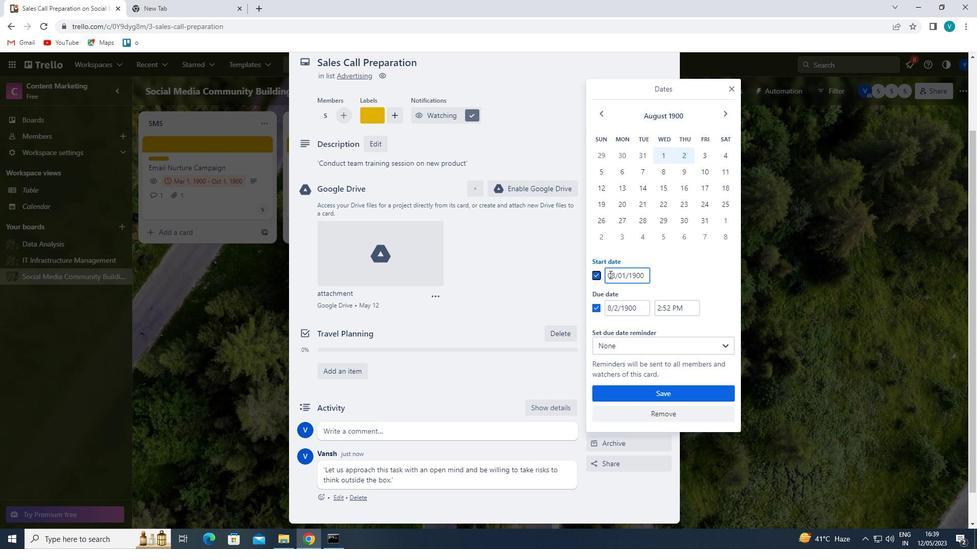 
Action: Mouse pressed left at (612, 274)
Screenshot: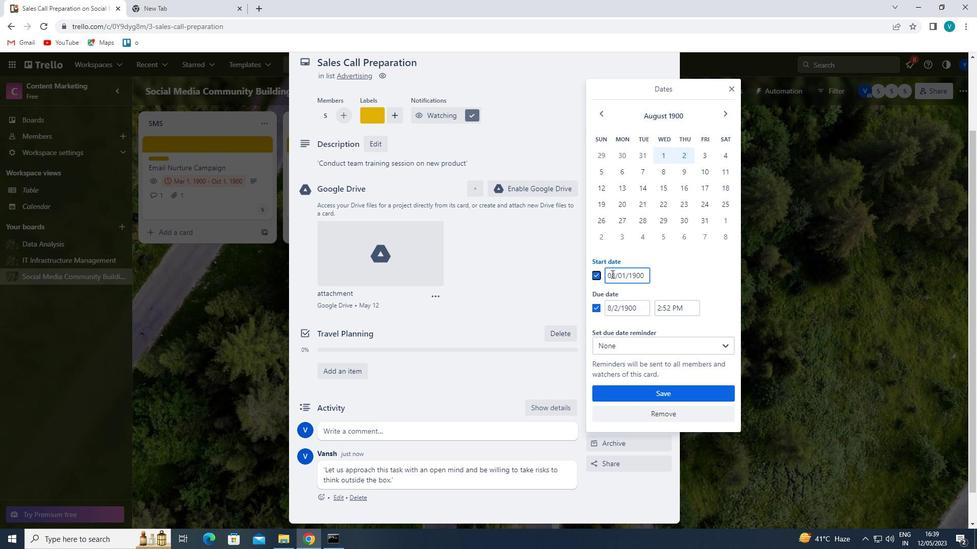 
Action: Mouse moved to (612, 276)
Screenshot: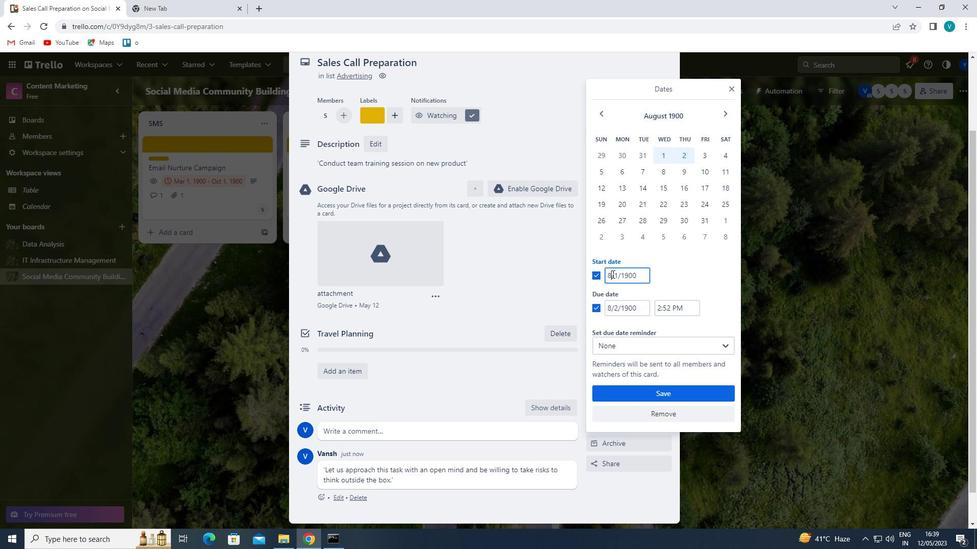 
Action: Key pressed <Key.backspace>9
Screenshot: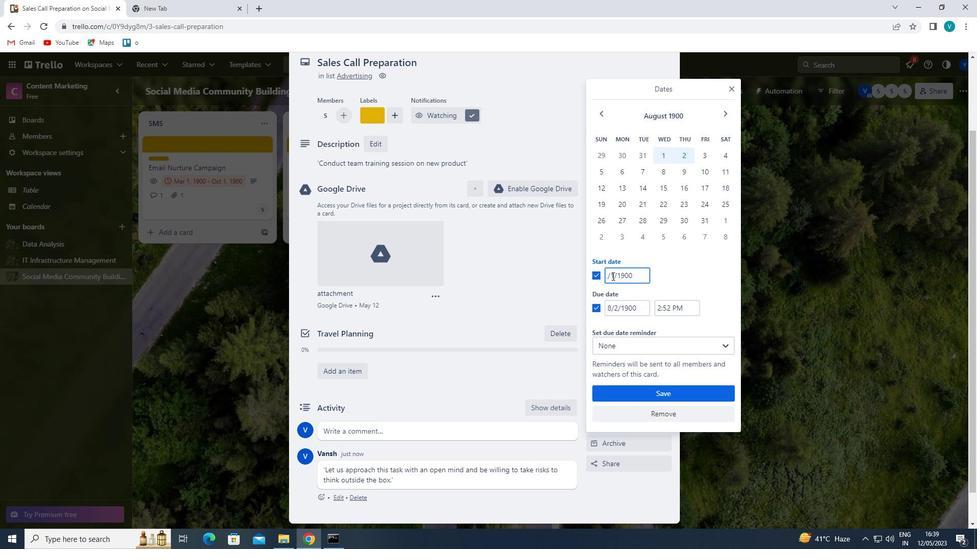 
Action: Mouse moved to (610, 303)
Screenshot: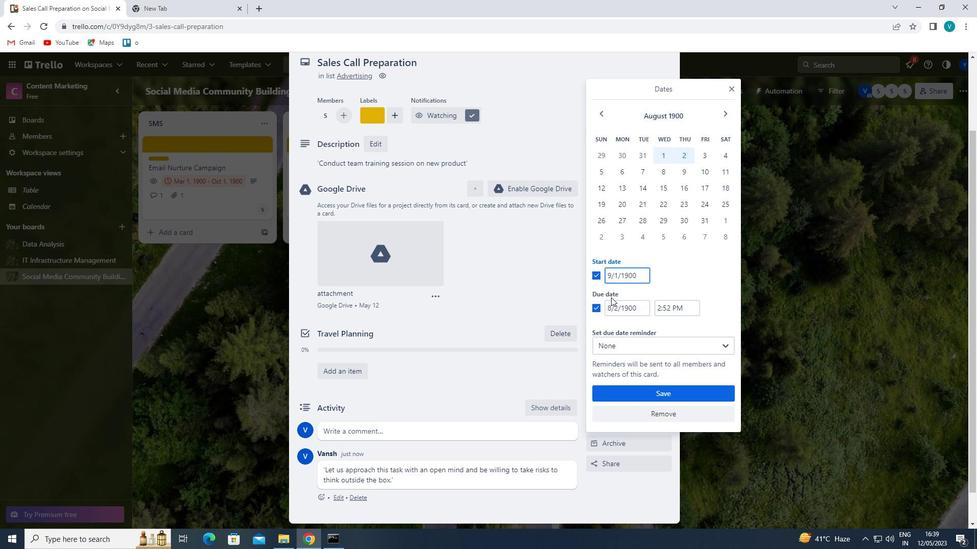 
Action: Mouse pressed left at (610, 303)
Screenshot: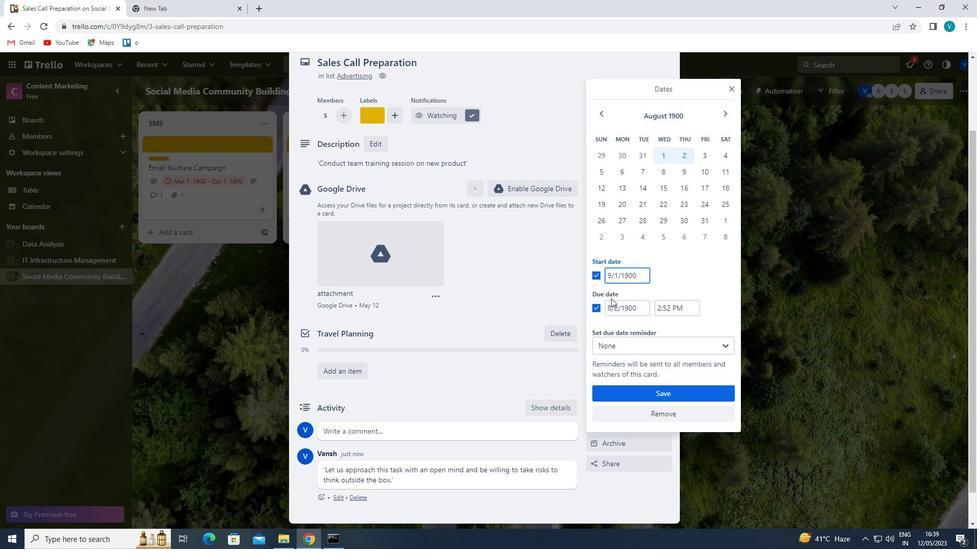 
Action: Mouse moved to (613, 312)
Screenshot: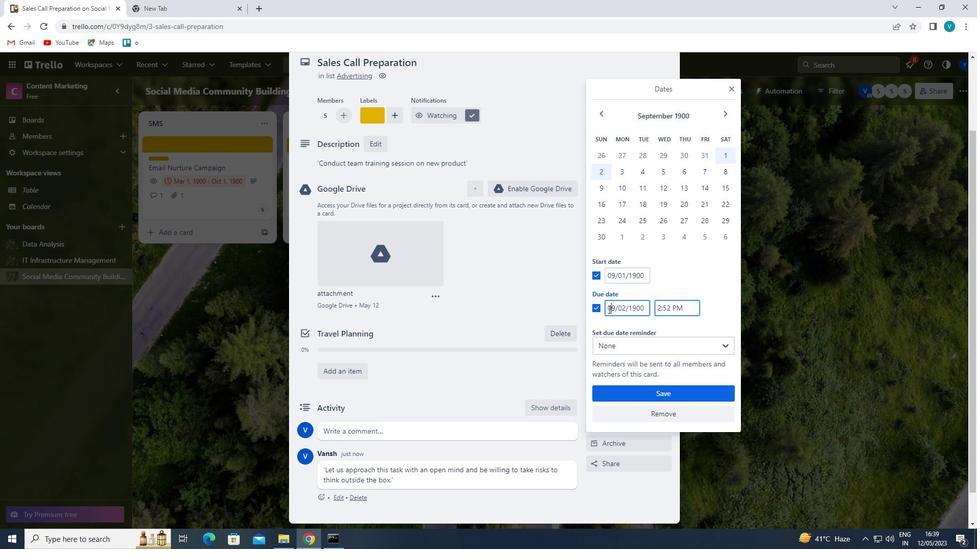 
Action: Mouse pressed left at (613, 312)
Screenshot: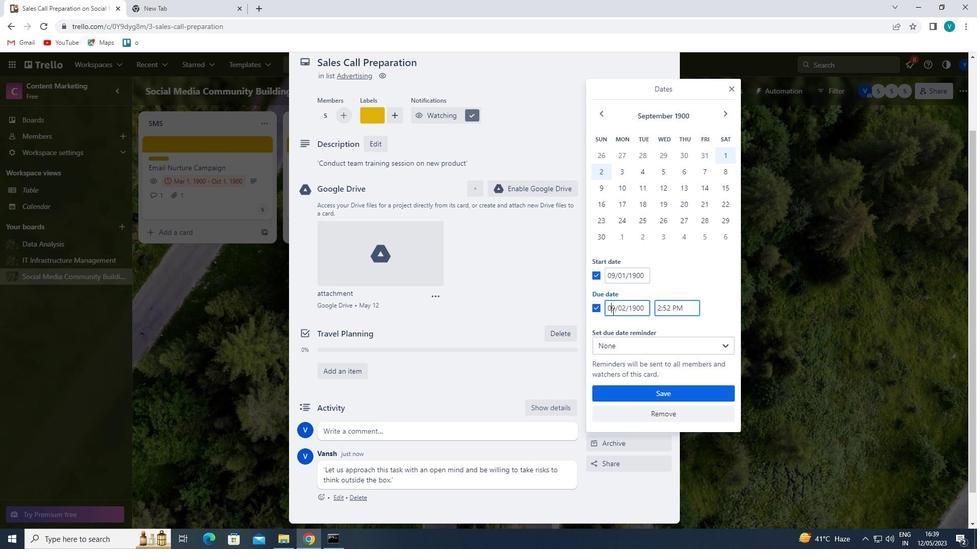 
Action: Mouse moved to (615, 308)
Screenshot: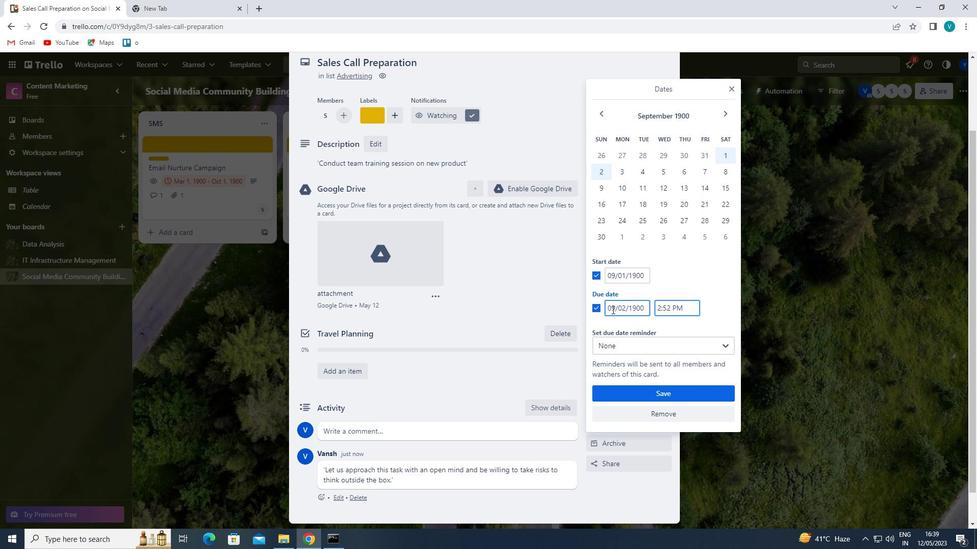 
Action: Mouse pressed left at (615, 308)
Screenshot: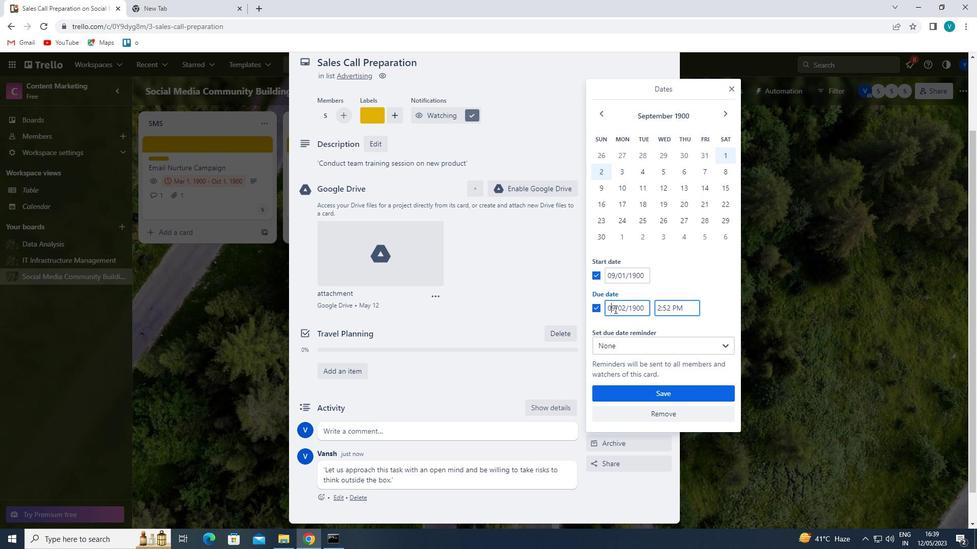 
Action: Key pressed <Key.backspace><Key.backspace>16
Screenshot: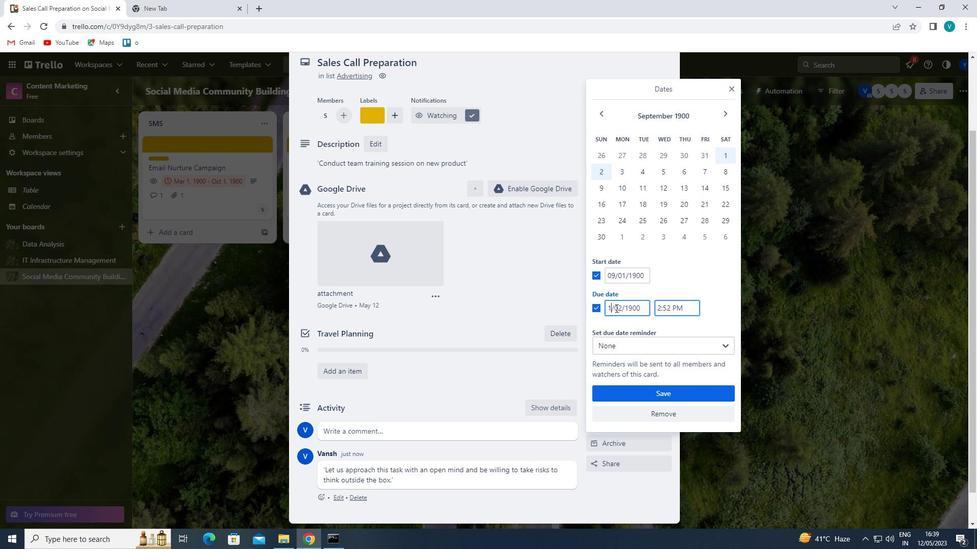 
Action: Mouse moved to (631, 388)
Screenshot: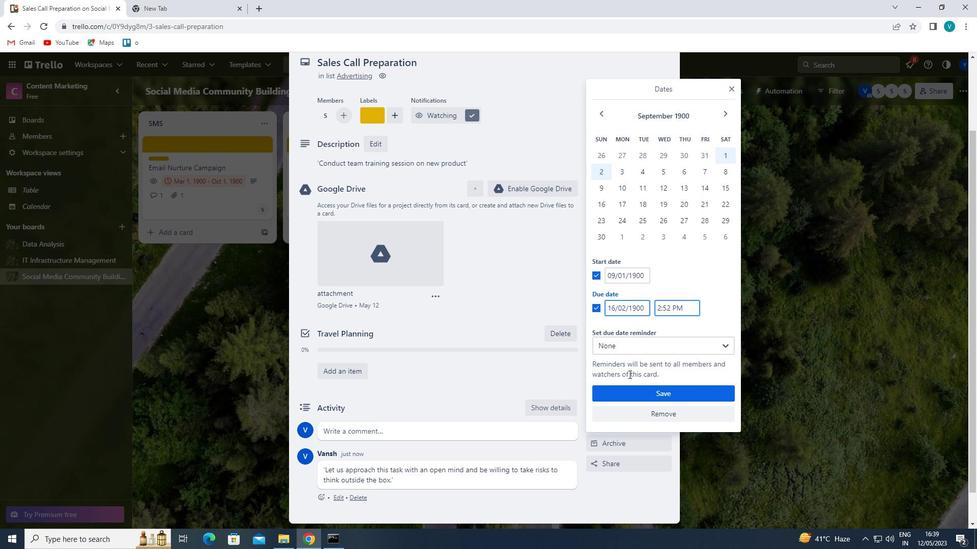 
Action: Mouse pressed left at (631, 388)
Screenshot: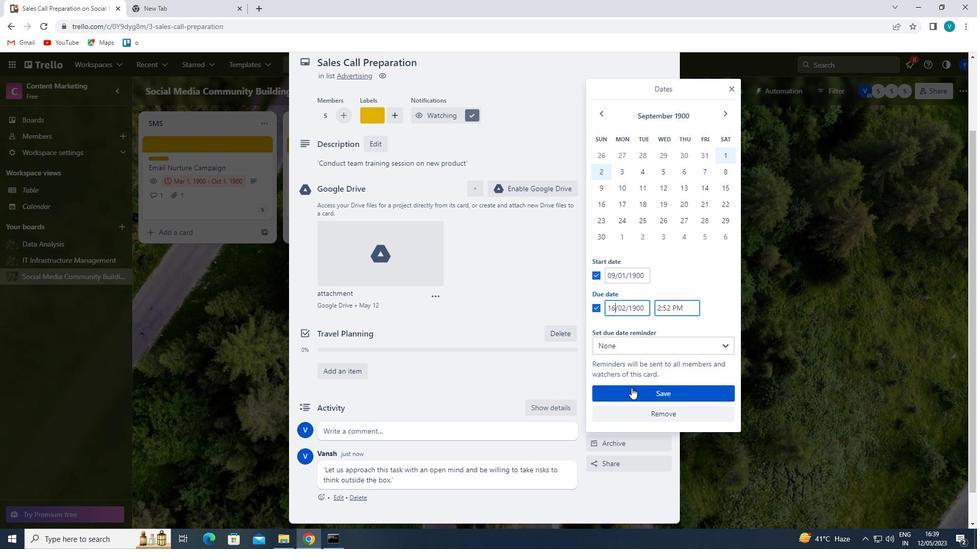 
